 Task: Open Card Beauty Review in Board Public Affairs Campaign Management to Workspace Change Management Consulting and add a team member Softage.1@softage.net, a label Orange, a checklist Mindfulness, an attachment from your computer, a color Orange and finally, add a card description 'Conduct team training session on new product' and a comment 'We should approach this task with a sense of ownership, taking pride in our work and its impact on the project.'. Add a start date 'Jan 05, 1900' with a due date 'Jan 12, 1900'
Action: Mouse moved to (85, 263)
Screenshot: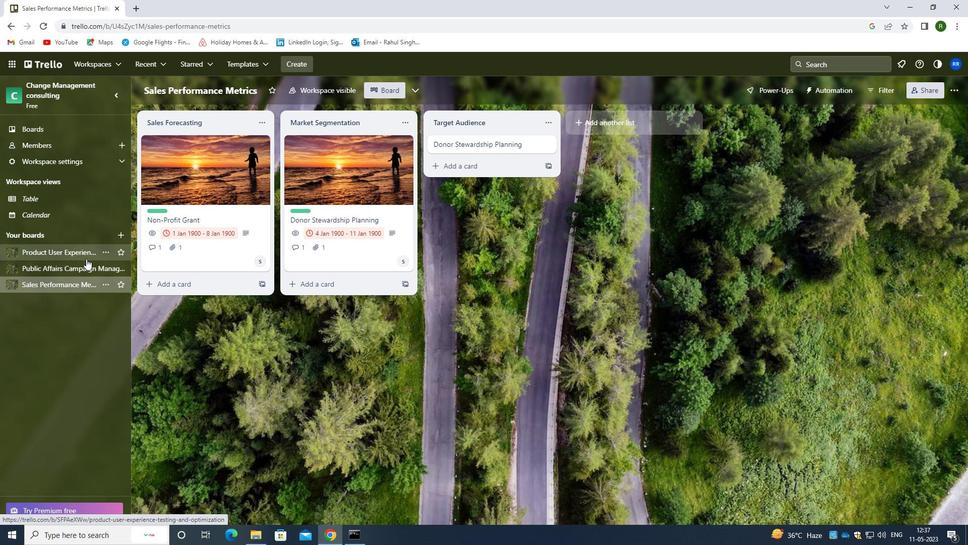 
Action: Mouse pressed left at (85, 263)
Screenshot: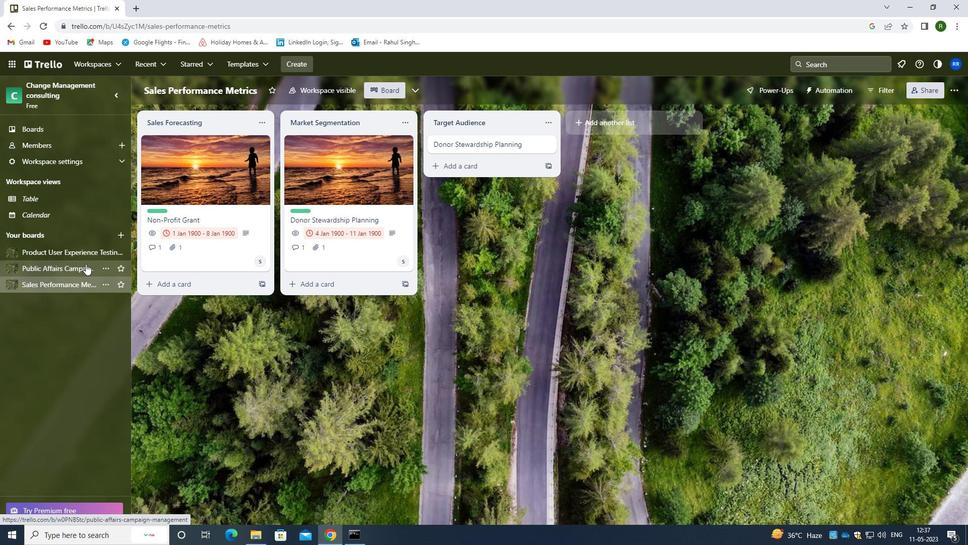 
Action: Mouse moved to (407, 144)
Screenshot: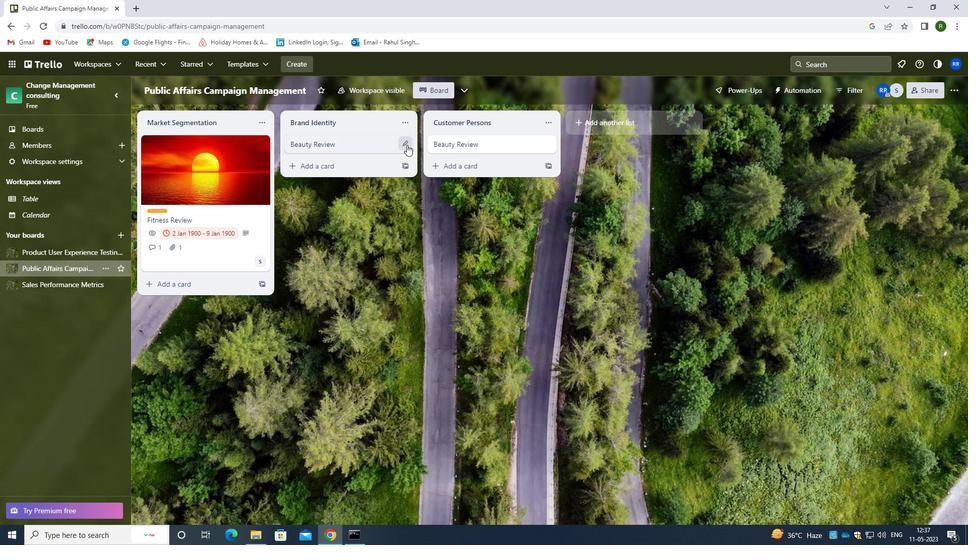 
Action: Mouse pressed left at (407, 144)
Screenshot: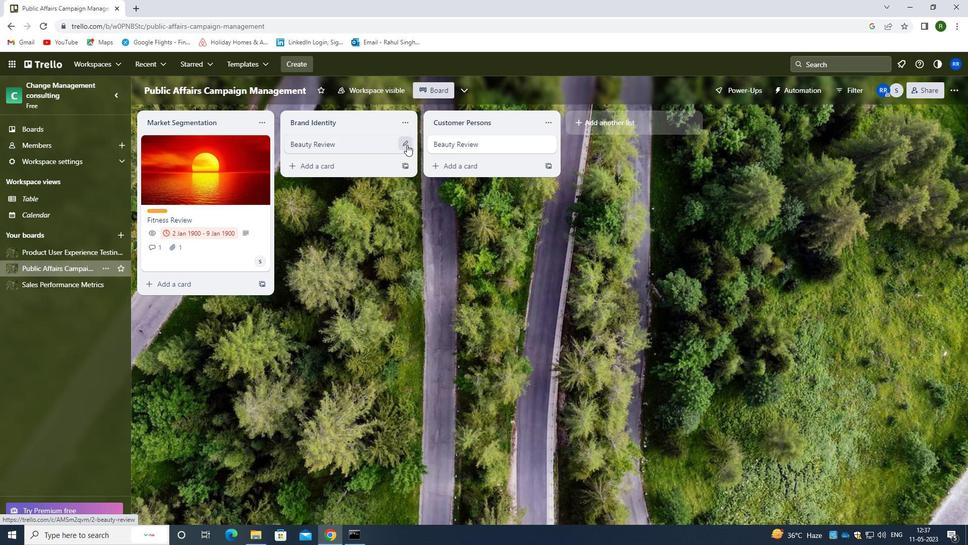 
Action: Mouse moved to (454, 142)
Screenshot: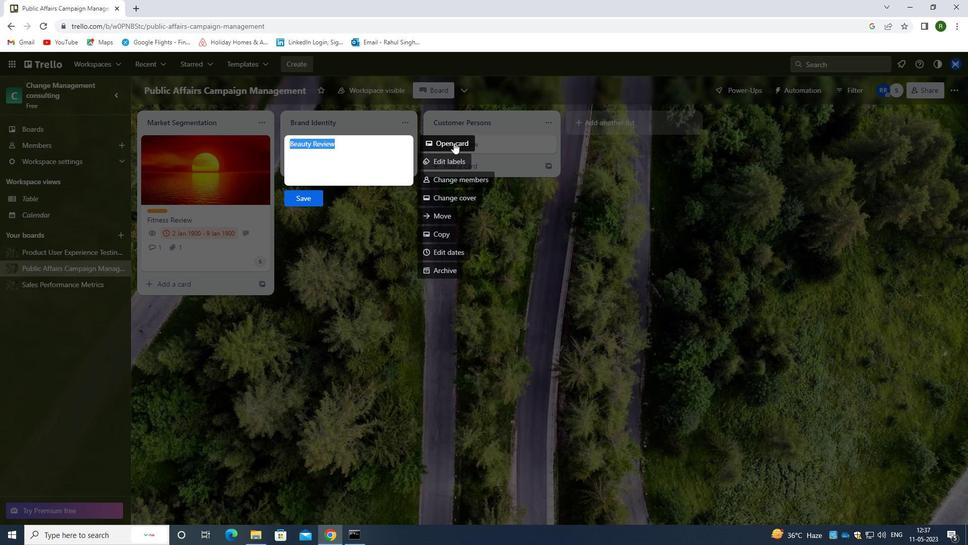 
Action: Mouse pressed left at (454, 142)
Screenshot: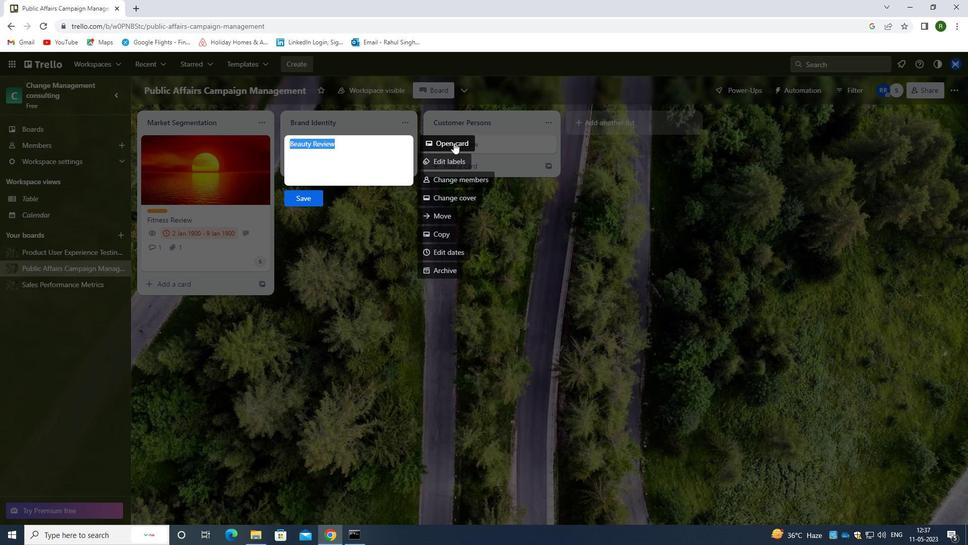 
Action: Mouse moved to (613, 179)
Screenshot: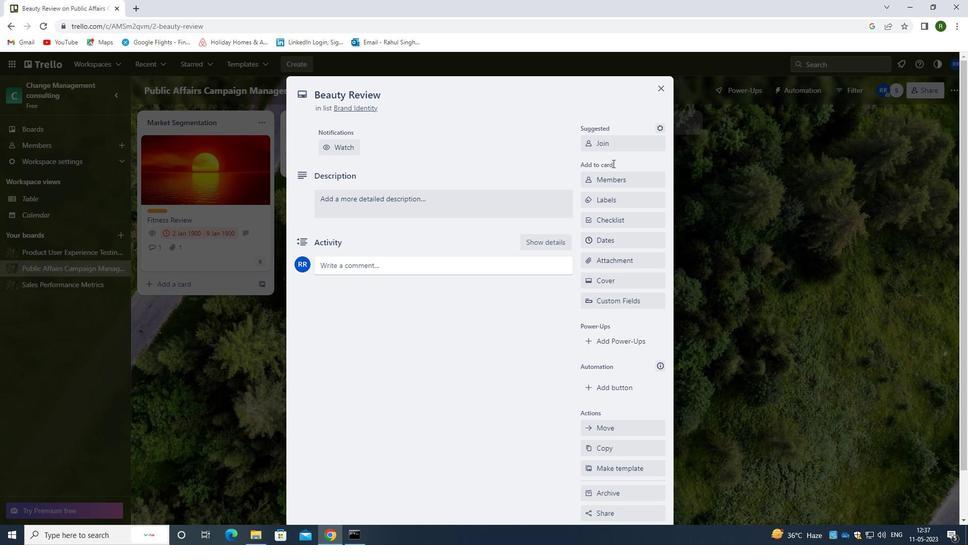 
Action: Mouse pressed left at (613, 179)
Screenshot: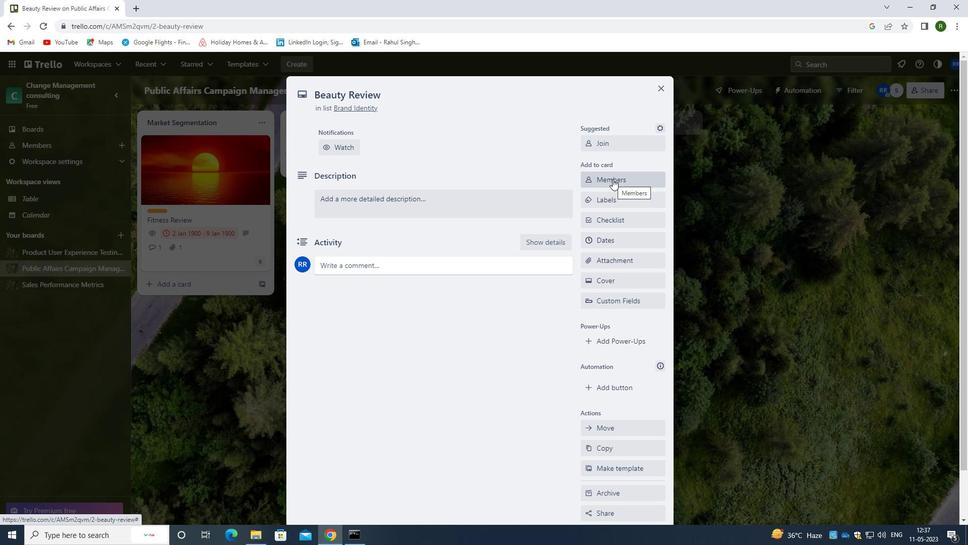 
Action: Mouse moved to (577, 207)
Screenshot: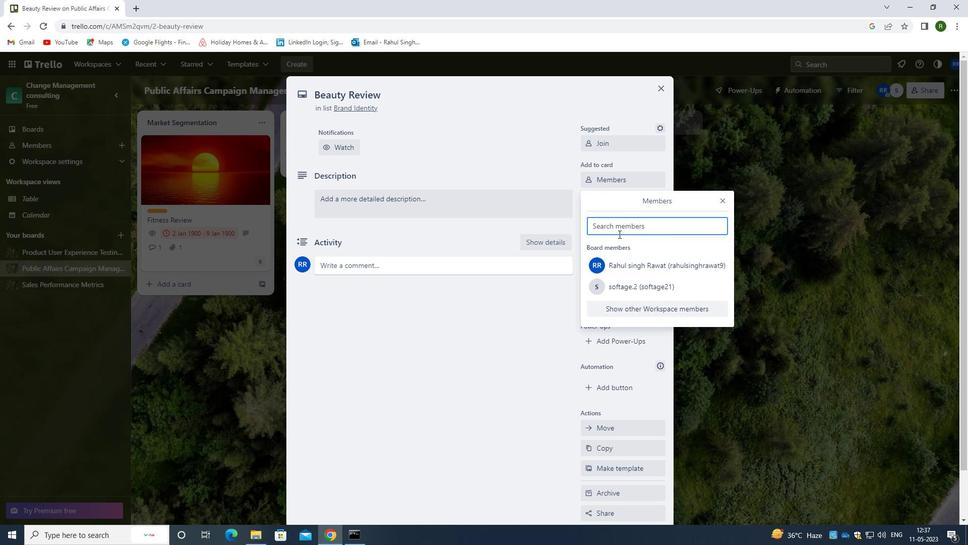 
Action: Key pressed <Key.caps_lock>s<Key.caps_lock>oftage.1<Key.shift>@SOFTAGE.NET
Screenshot: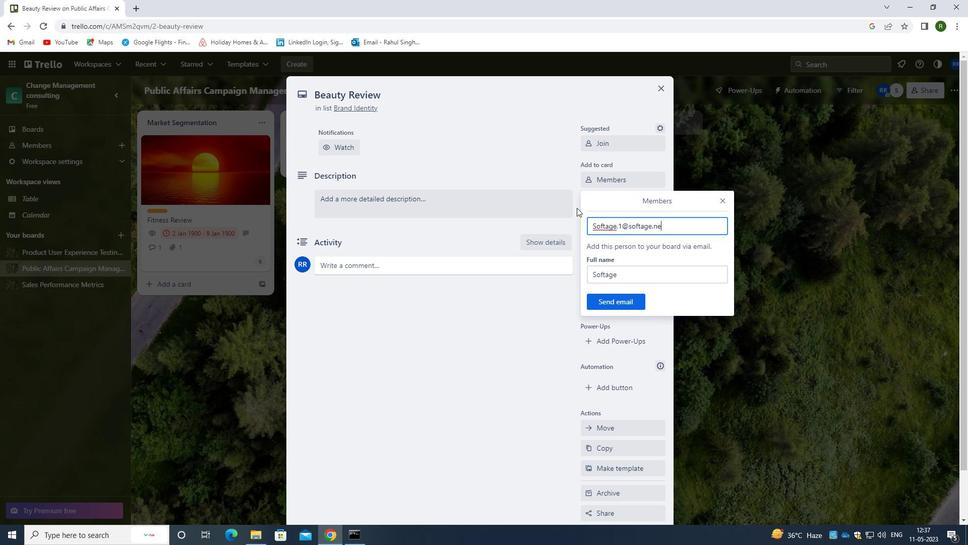 
Action: Mouse moved to (612, 303)
Screenshot: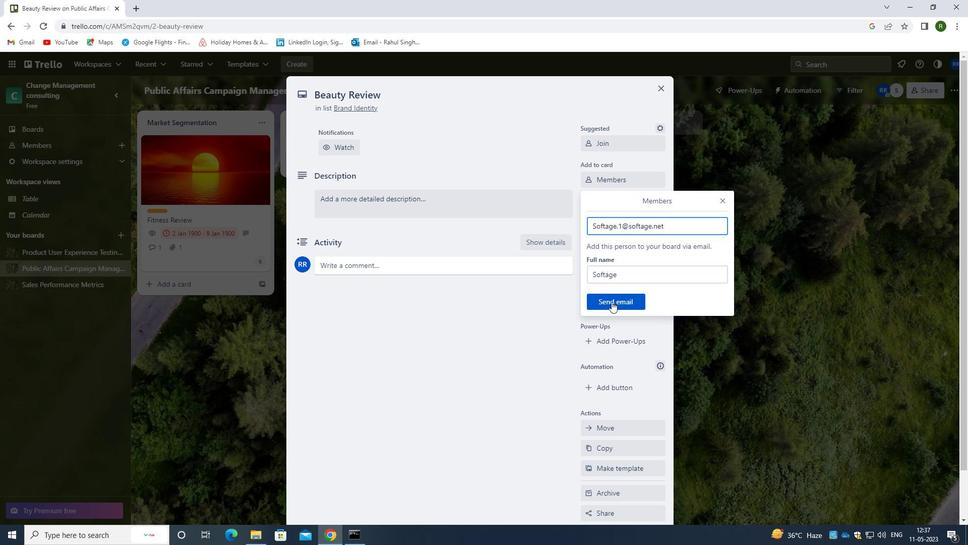 
Action: Mouse pressed left at (612, 303)
Screenshot: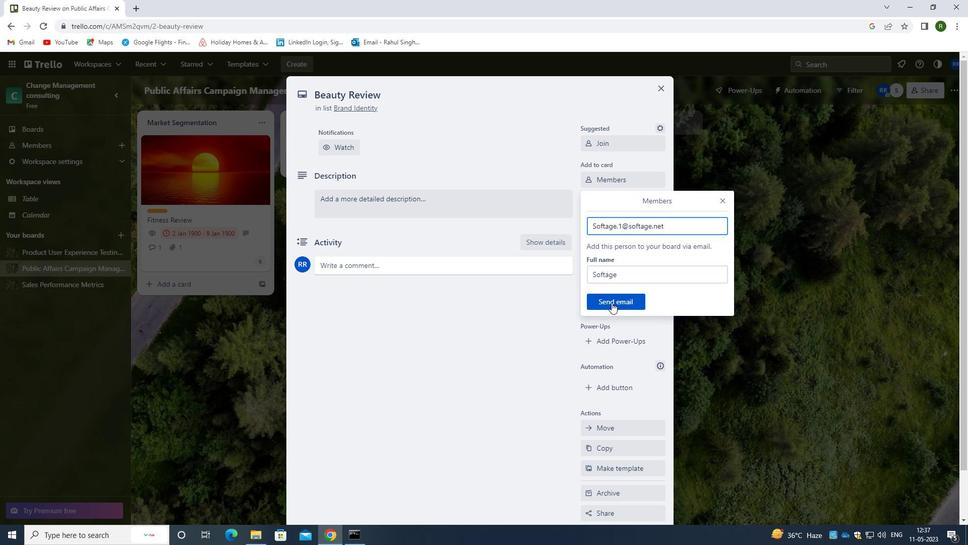 
Action: Mouse moved to (625, 199)
Screenshot: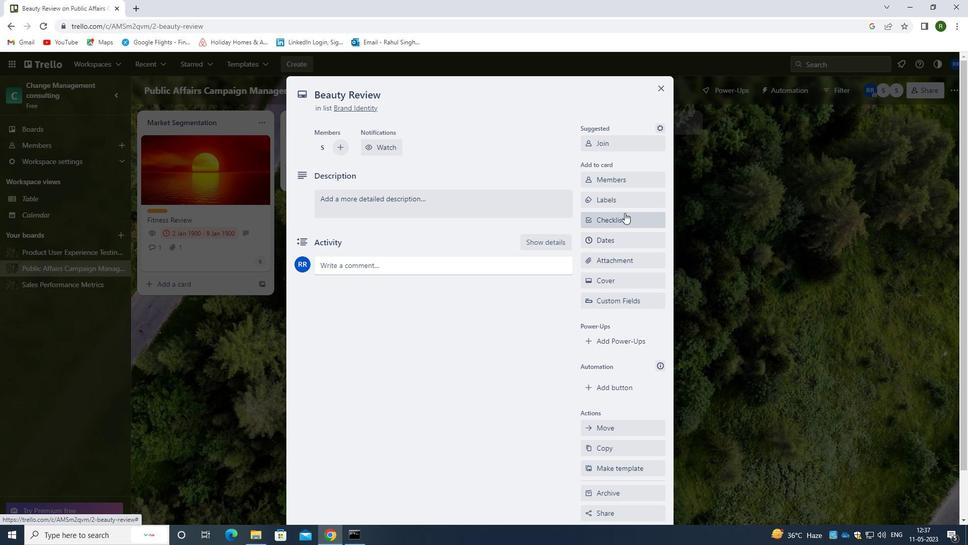 
Action: Mouse pressed left at (625, 199)
Screenshot: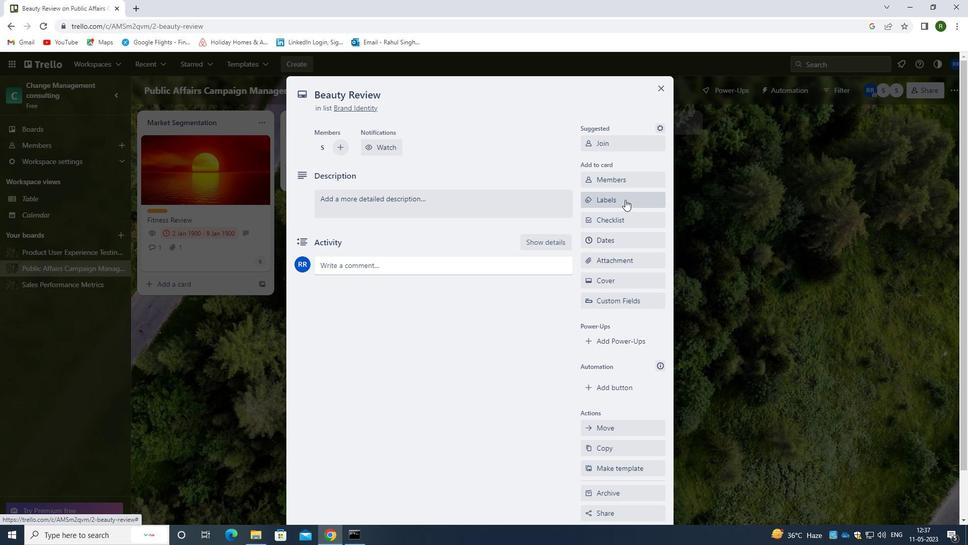 
Action: Mouse moved to (631, 258)
Screenshot: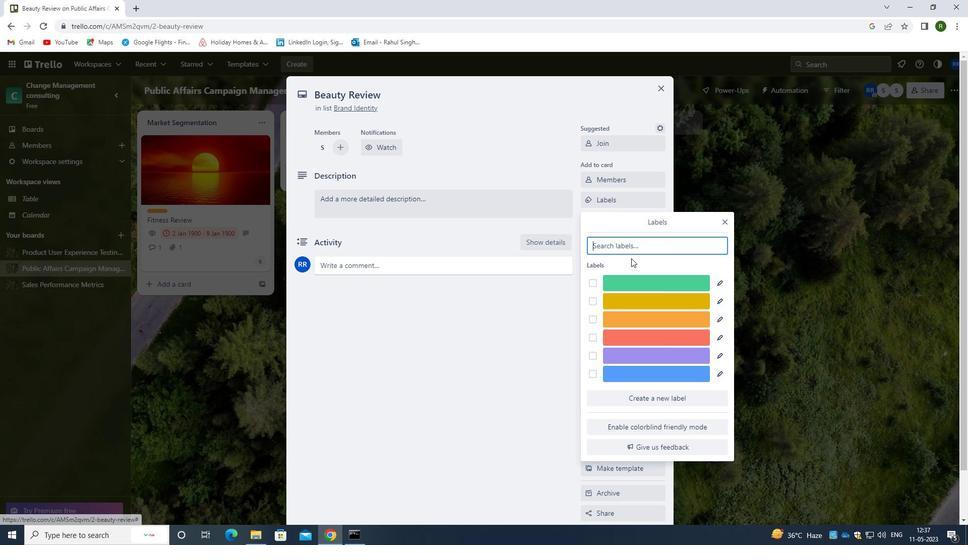 
Action: Key pressed <Key.caps_lock>O<Key.caps_lock>RANGE
Screenshot: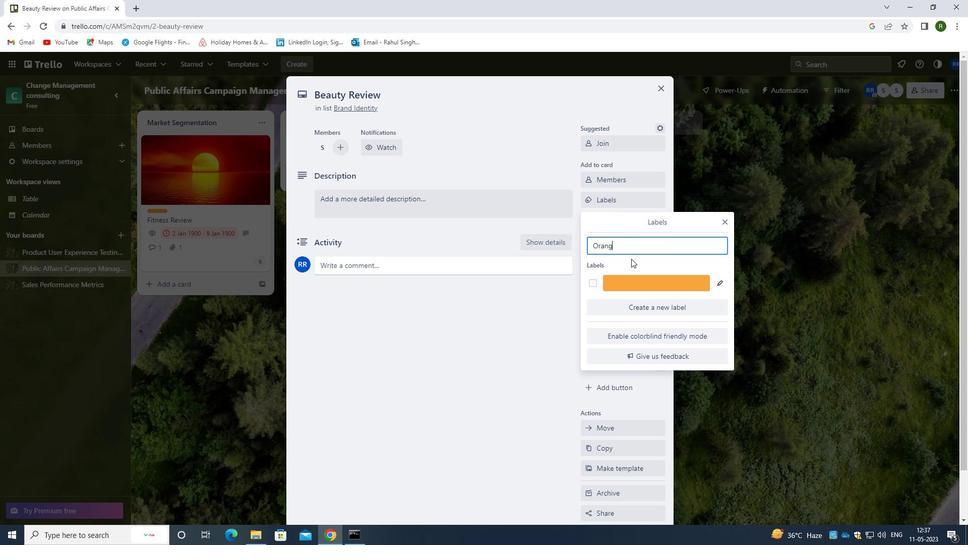 
Action: Mouse moved to (595, 280)
Screenshot: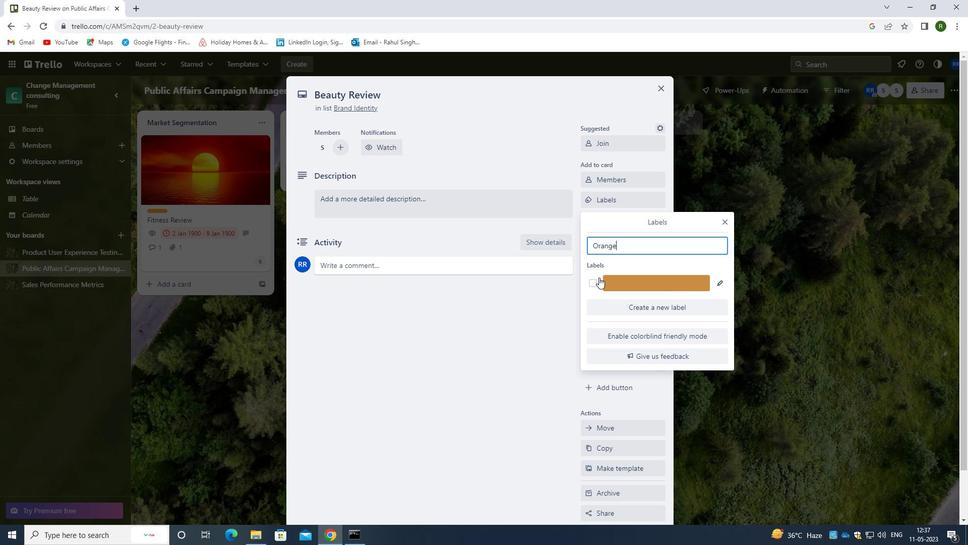 
Action: Mouse pressed left at (595, 280)
Screenshot: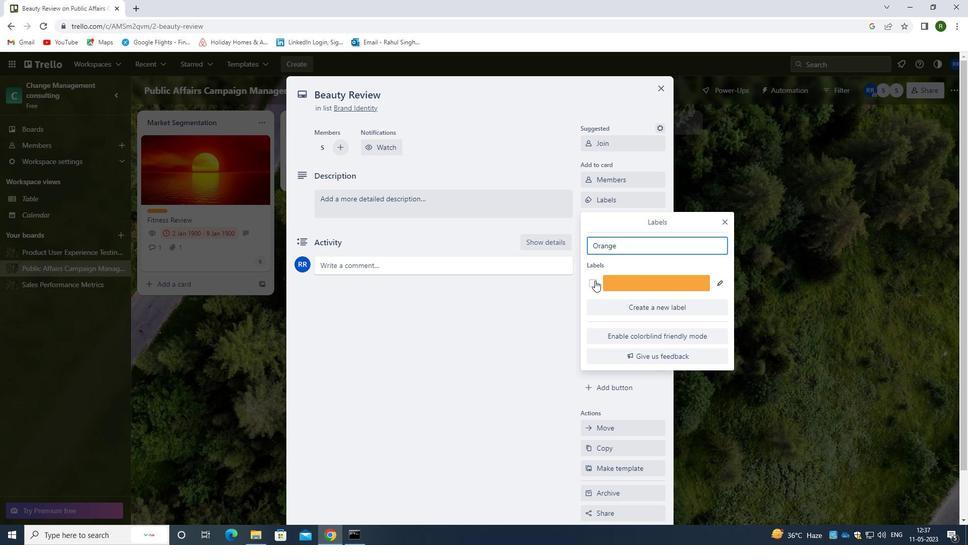 
Action: Mouse moved to (557, 308)
Screenshot: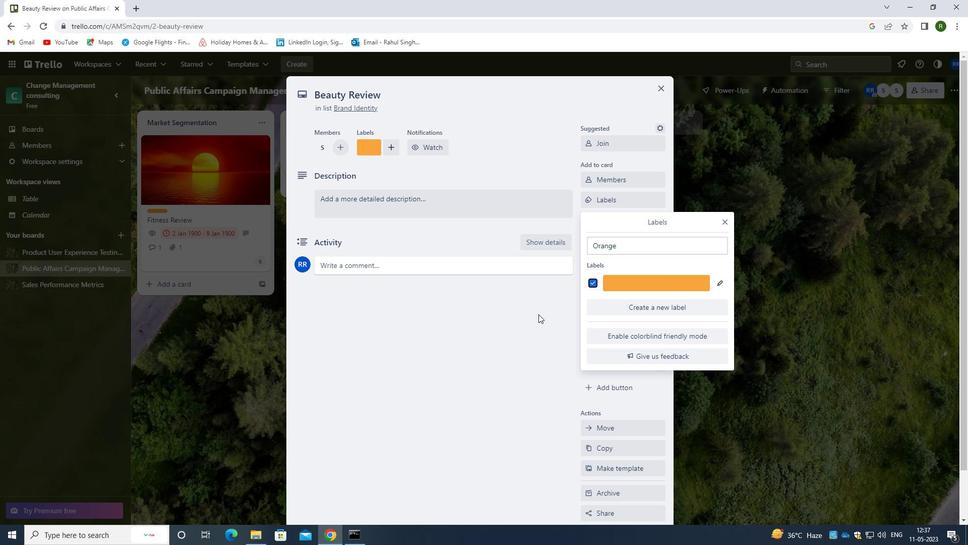 
Action: Mouse pressed left at (557, 308)
Screenshot: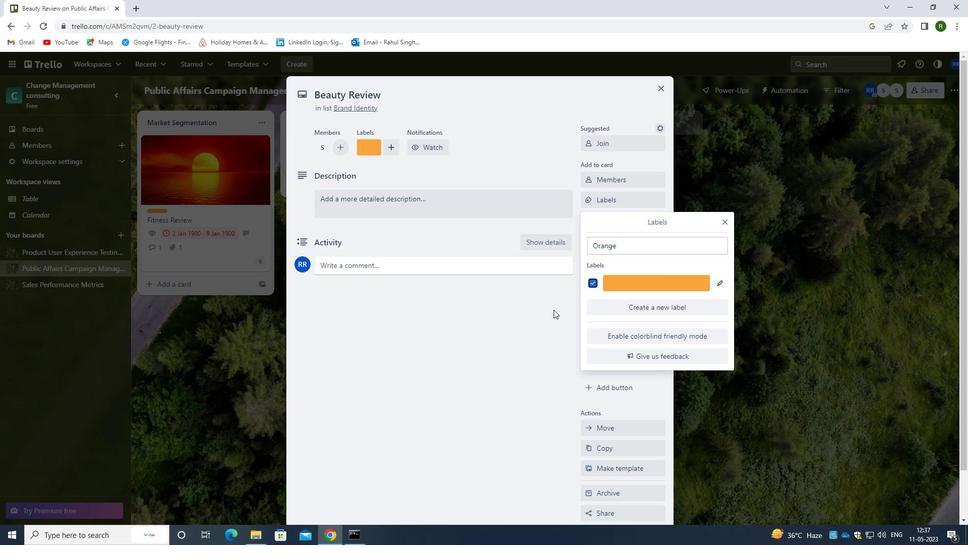 
Action: Mouse moved to (621, 222)
Screenshot: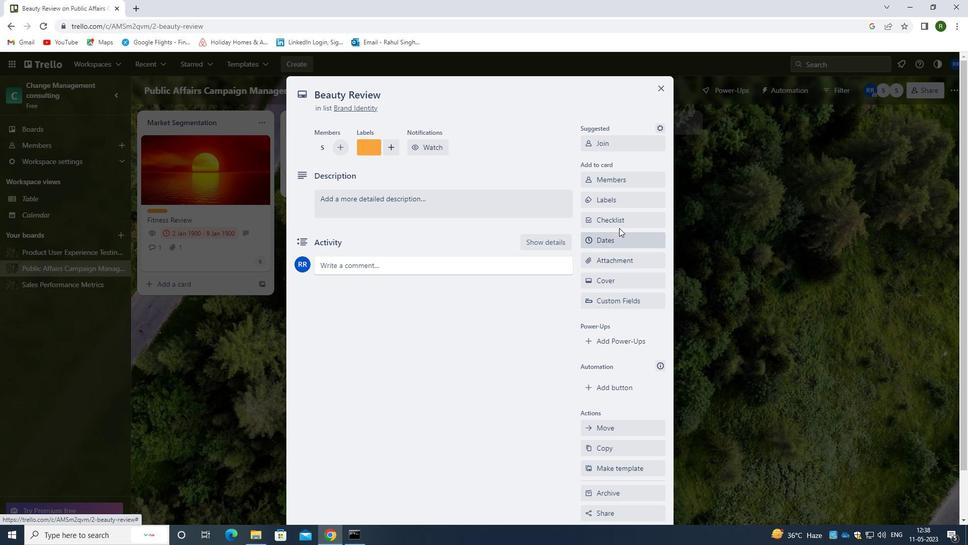 
Action: Mouse pressed left at (621, 222)
Screenshot: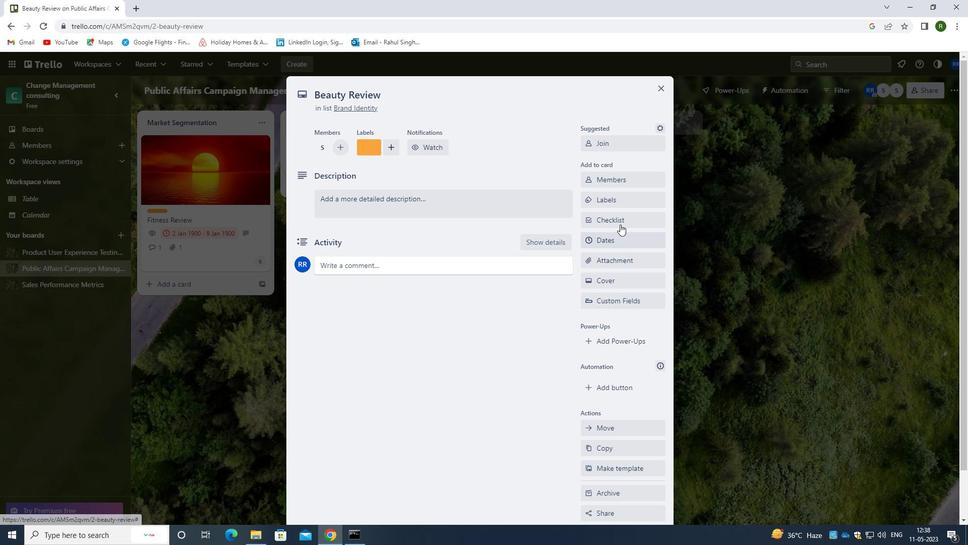 
Action: Mouse moved to (611, 231)
Screenshot: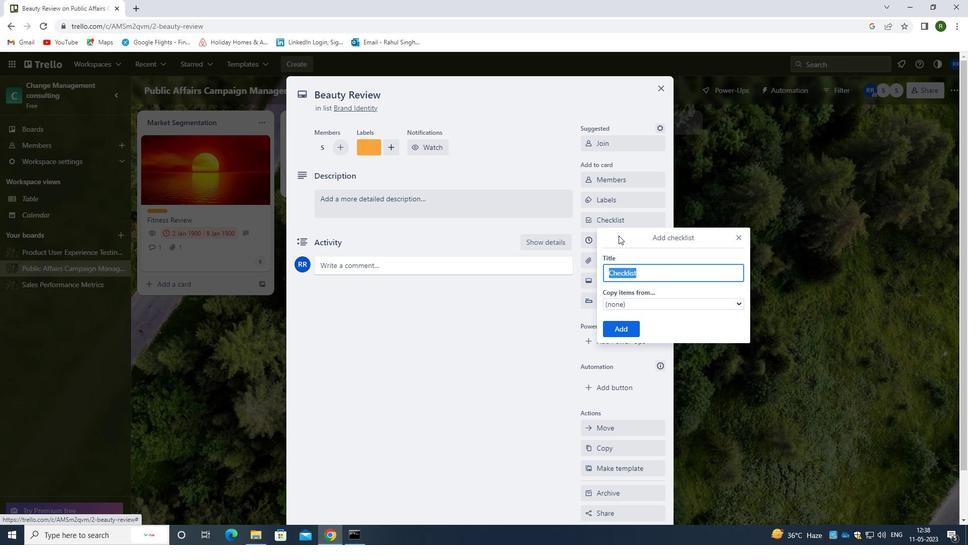 
Action: Key pressed <Key.backspace><Key.caps_lock>M<Key.caps_lock>INDFULNEE<Key.backspace>SS
Screenshot: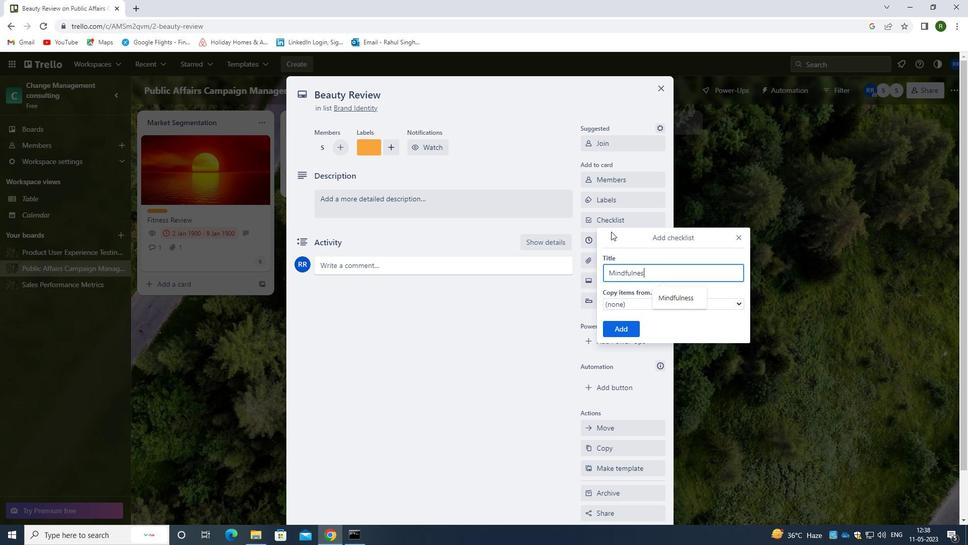 
Action: Mouse moved to (631, 333)
Screenshot: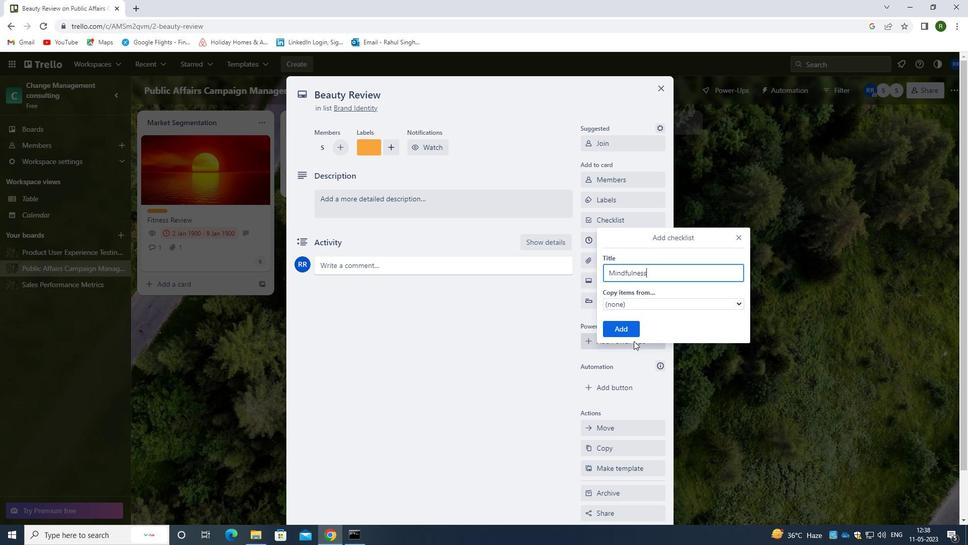 
Action: Mouse pressed left at (631, 333)
Screenshot: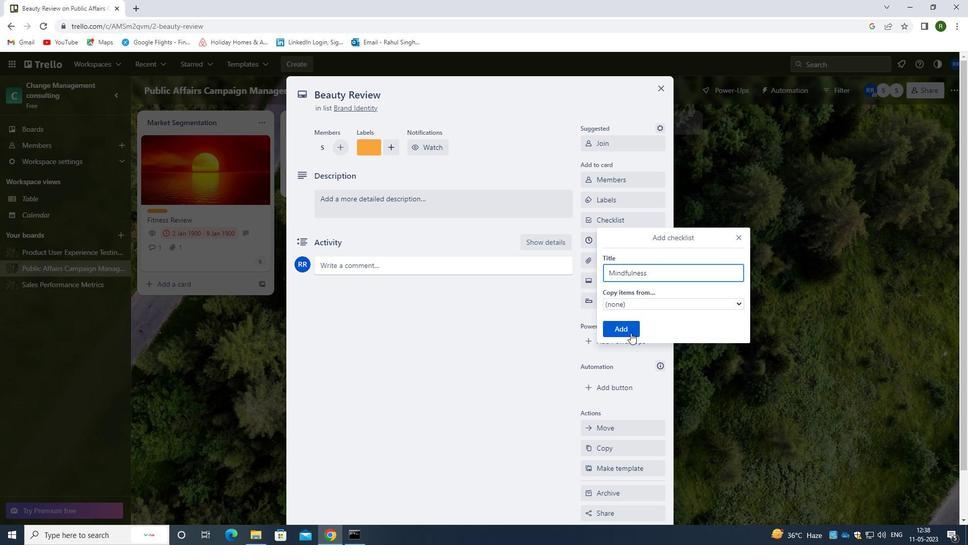 
Action: Mouse moved to (611, 255)
Screenshot: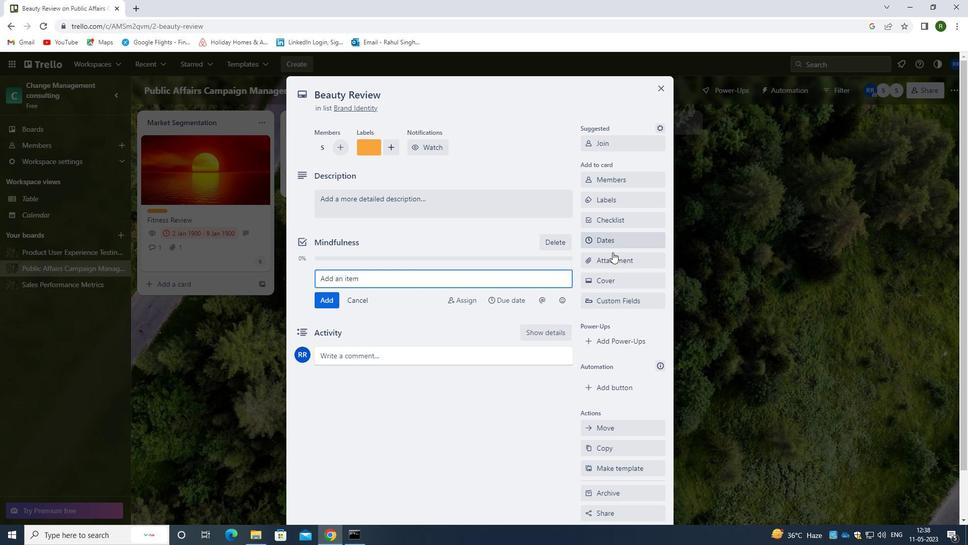 
Action: Mouse pressed left at (611, 255)
Screenshot: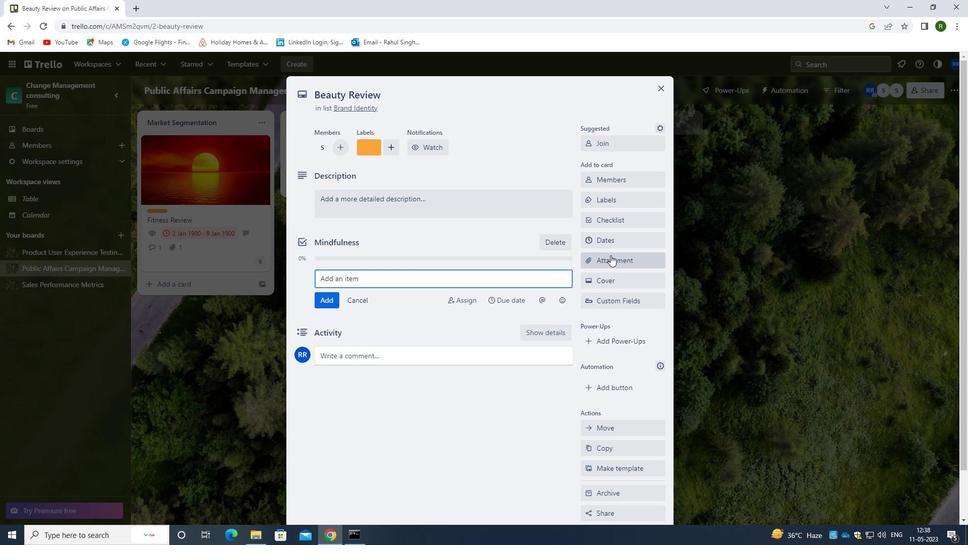 
Action: Mouse moved to (618, 305)
Screenshot: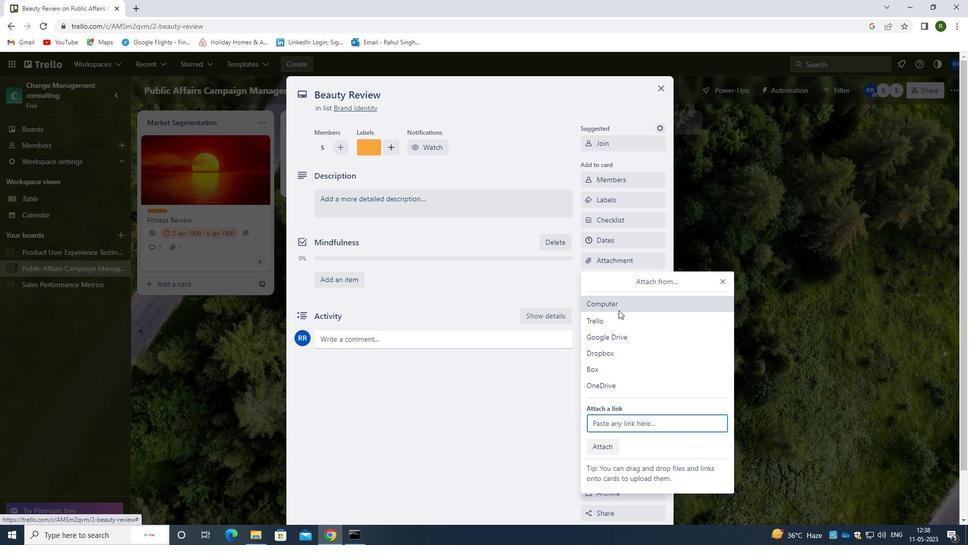 
Action: Mouse pressed left at (618, 305)
Screenshot: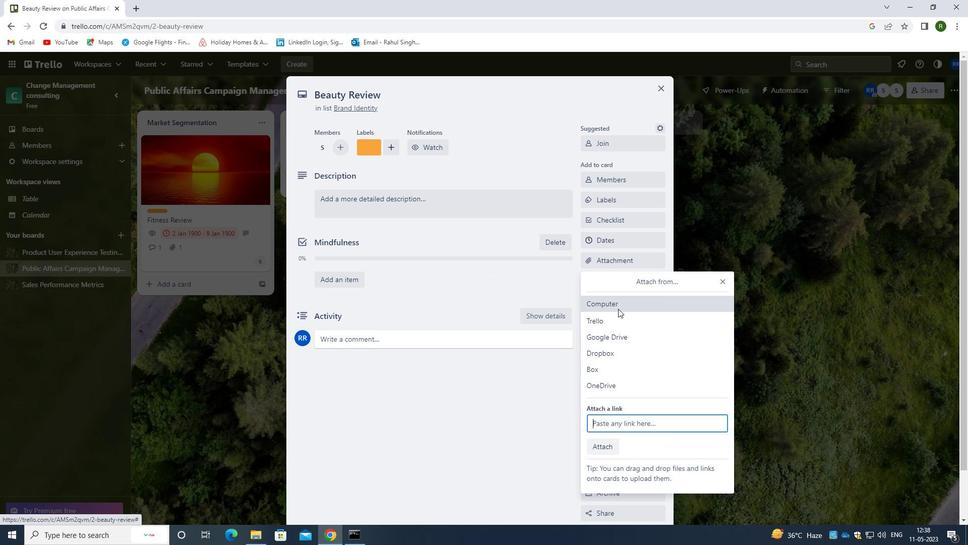 
Action: Mouse moved to (288, 99)
Screenshot: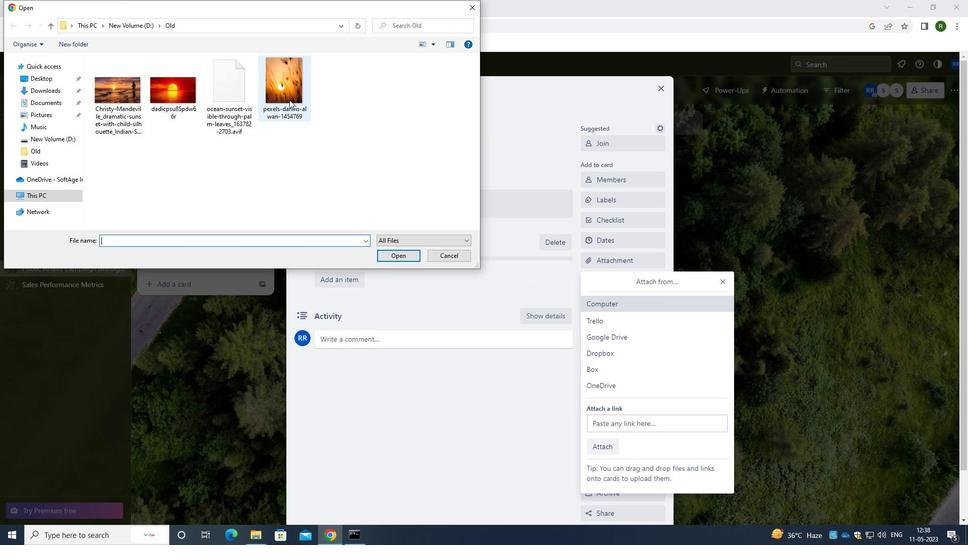 
Action: Mouse pressed left at (288, 99)
Screenshot: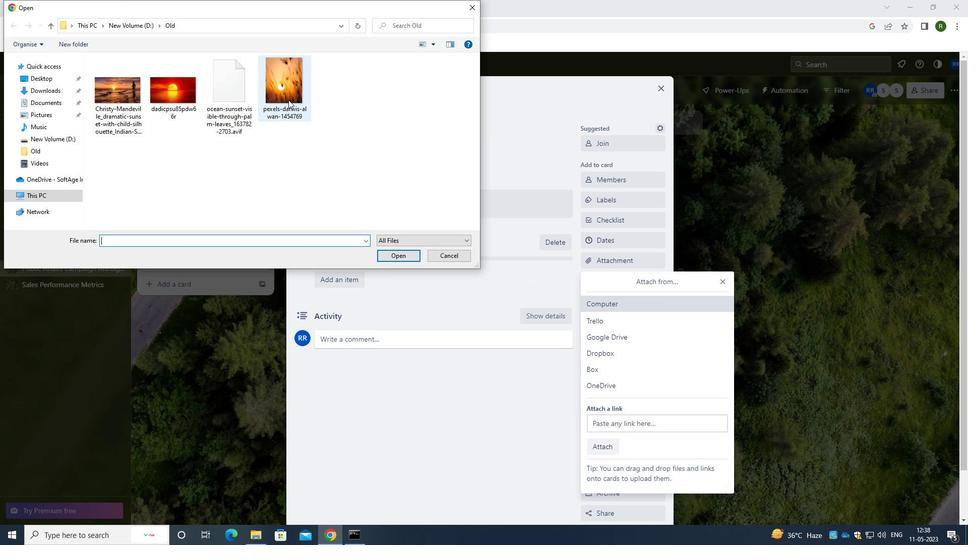 
Action: Mouse moved to (392, 253)
Screenshot: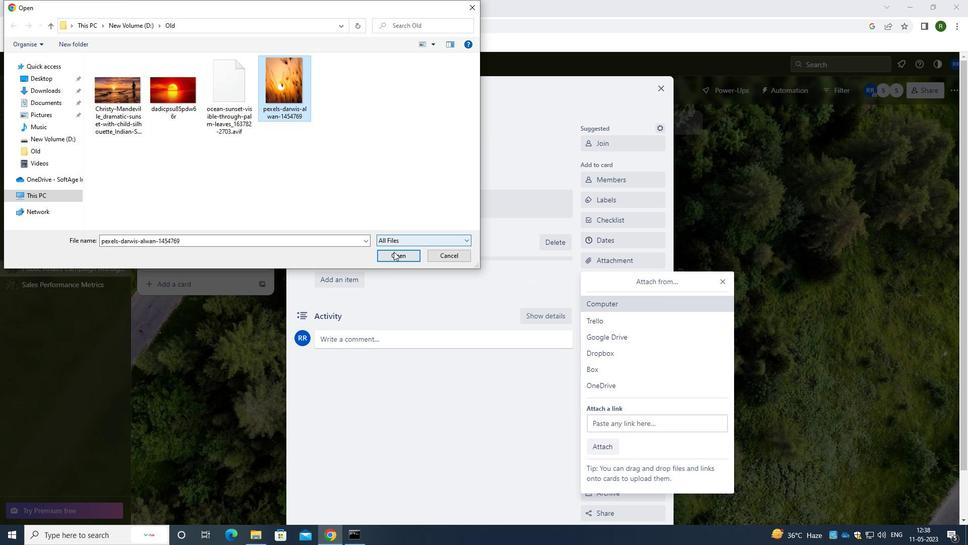 
Action: Mouse pressed left at (392, 253)
Screenshot: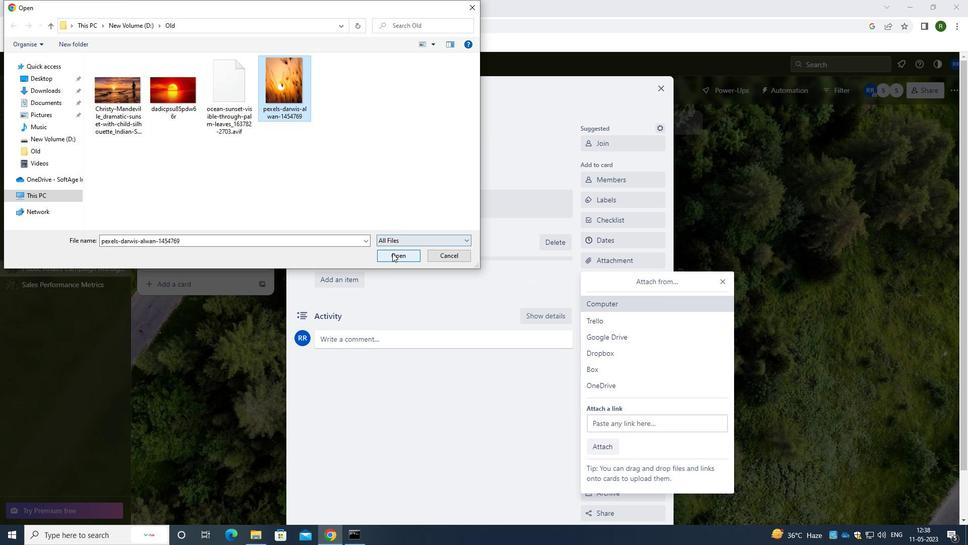 
Action: Mouse moved to (389, 282)
Screenshot: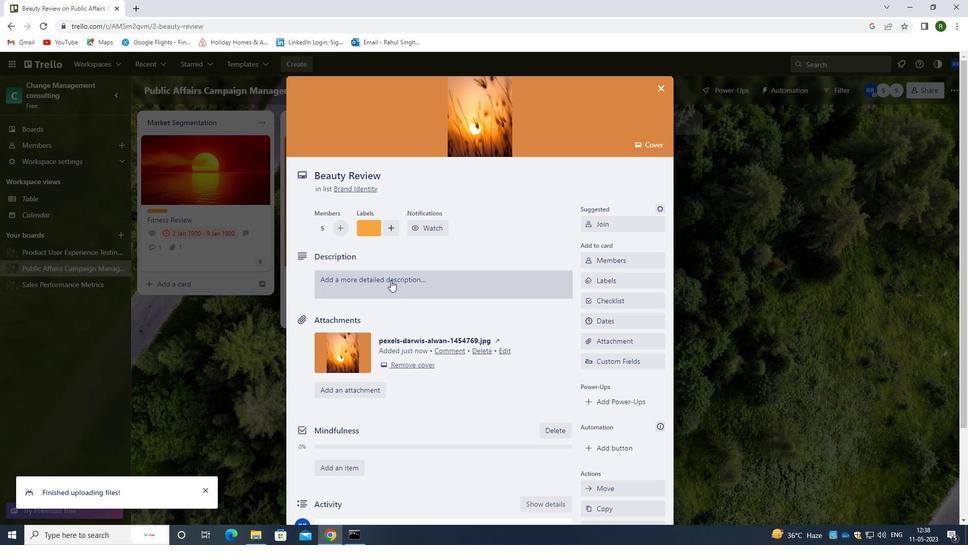 
Action: Mouse pressed left at (389, 282)
Screenshot: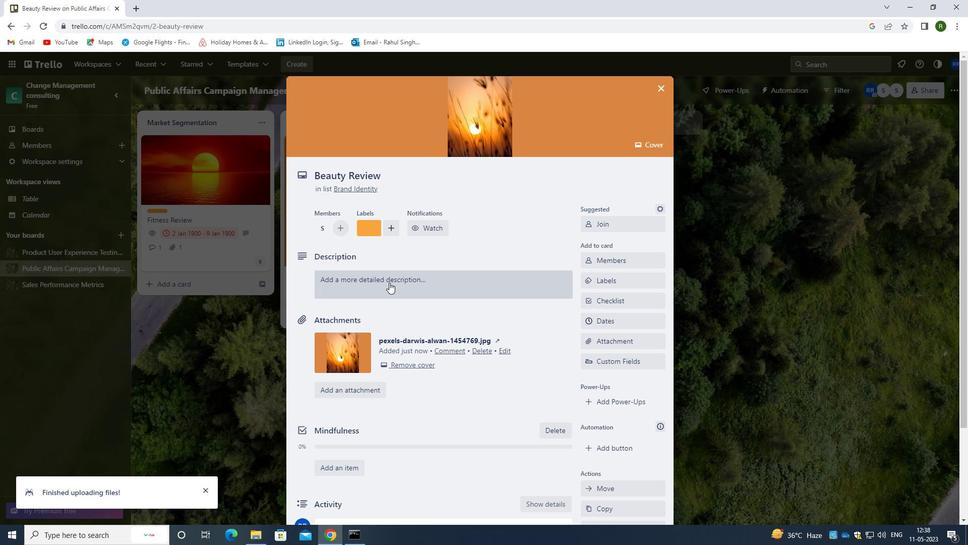 
Action: Mouse moved to (398, 282)
Screenshot: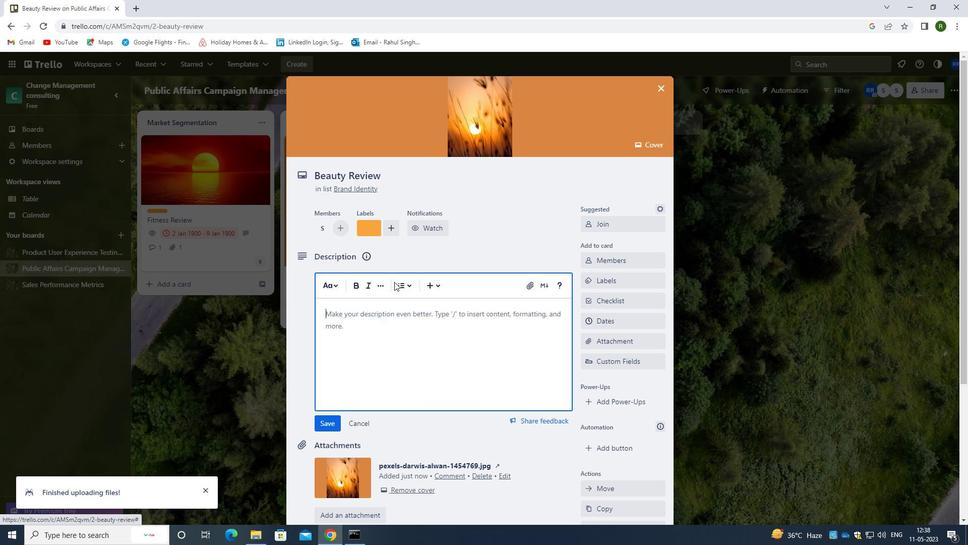 
Action: Key pressed <Key.caps_lock>C<Key.caps_lock>ONDUCT<Key.space>TEAM<Key.space>TRAINING<Key.space>SESSION<Key.space>ON<Key.space>NEW<Key.space>PRODUCT
Screenshot: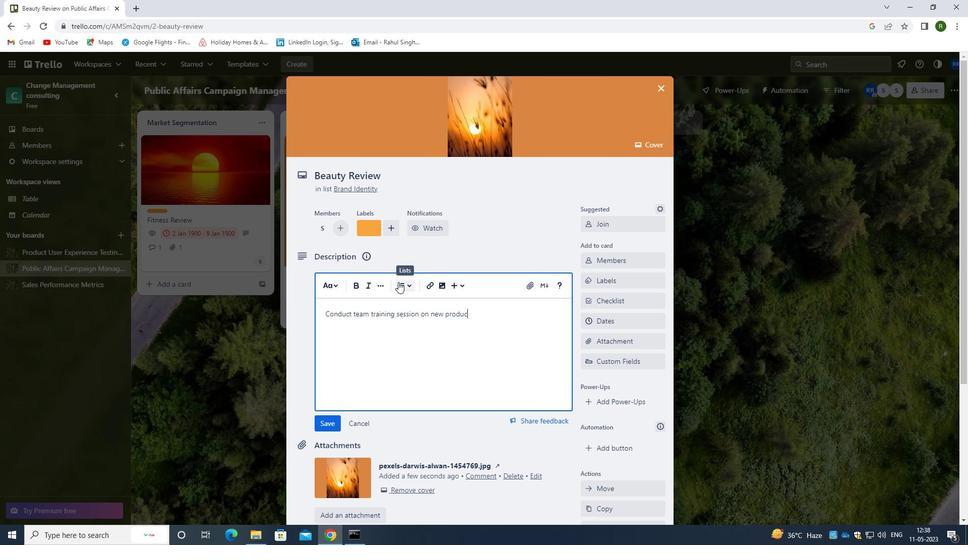 
Action: Mouse moved to (327, 428)
Screenshot: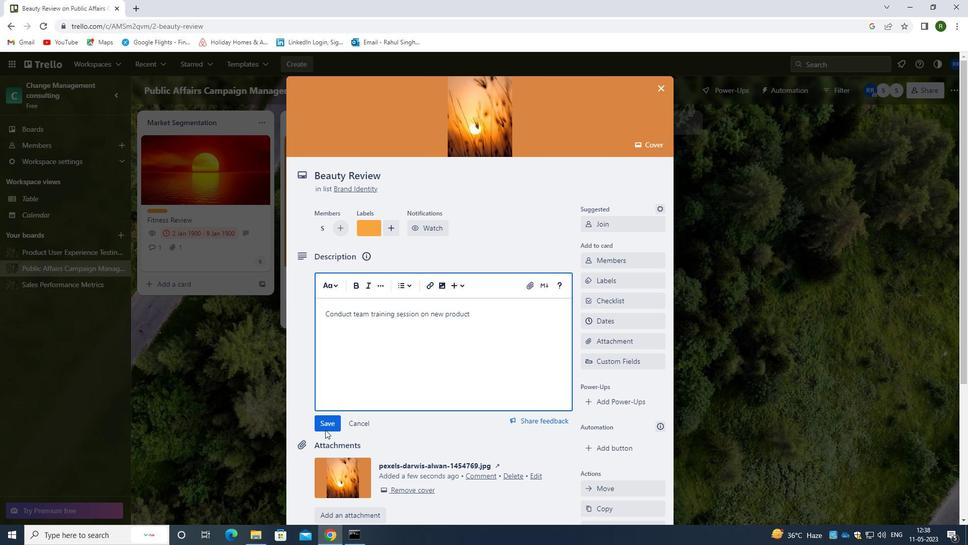 
Action: Mouse pressed left at (327, 428)
Screenshot: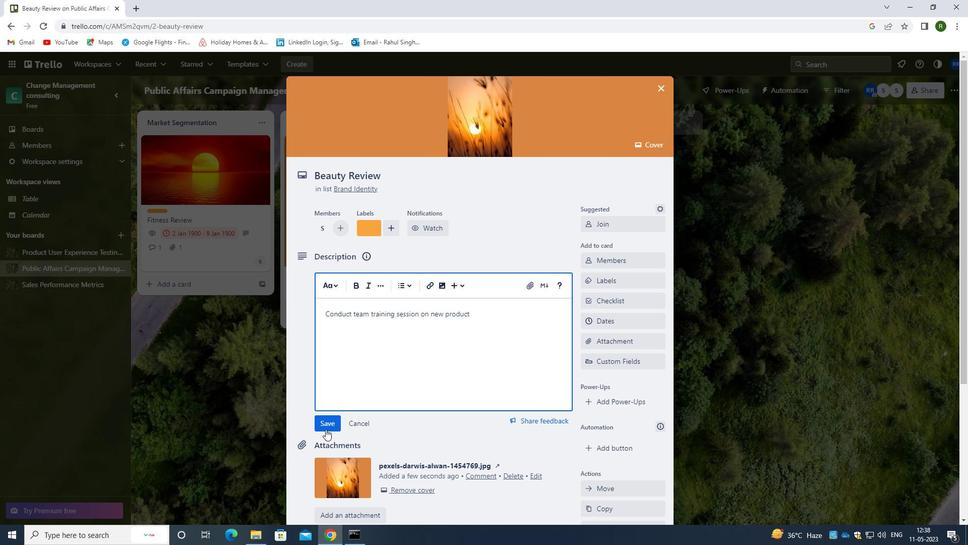 
Action: Mouse moved to (350, 407)
Screenshot: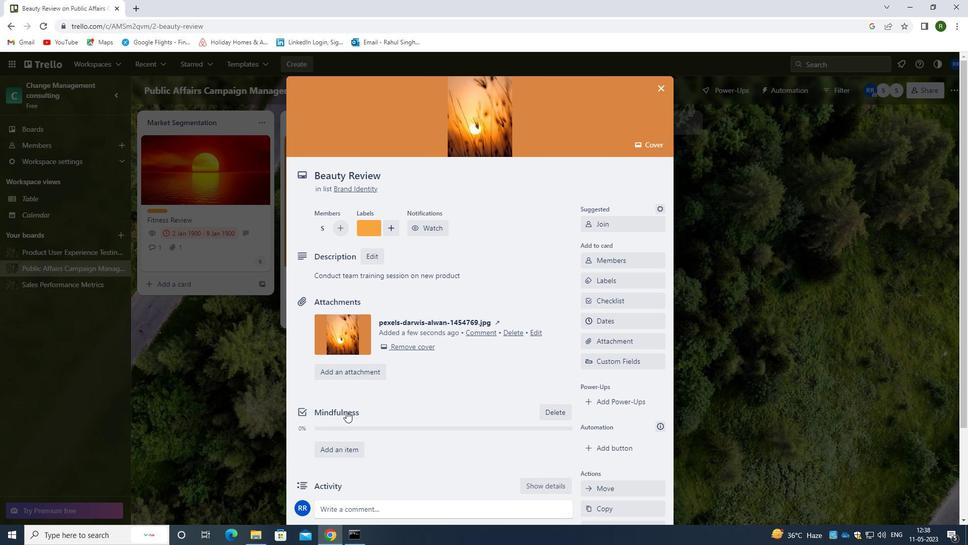 
Action: Mouse scrolled (350, 406) with delta (0, 0)
Screenshot: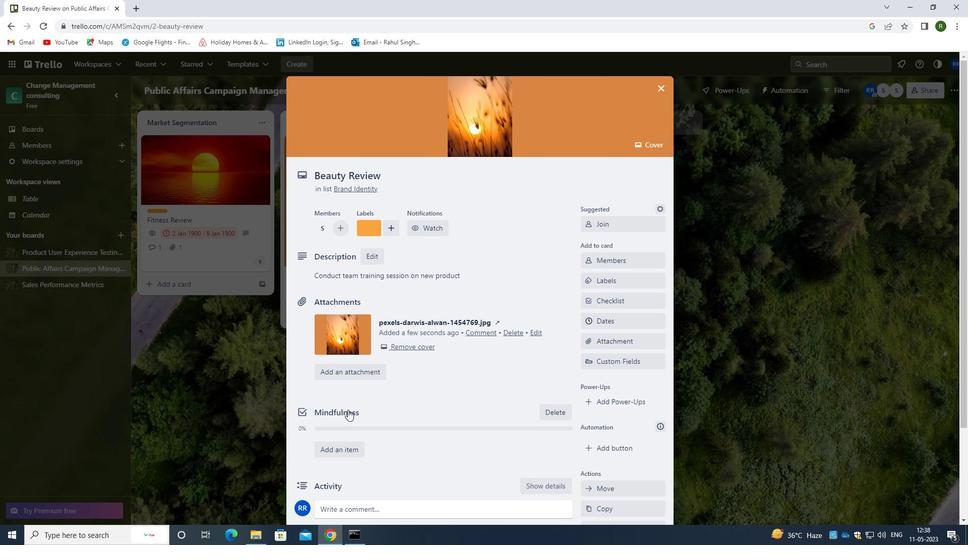 
Action: Mouse scrolled (350, 406) with delta (0, 0)
Screenshot: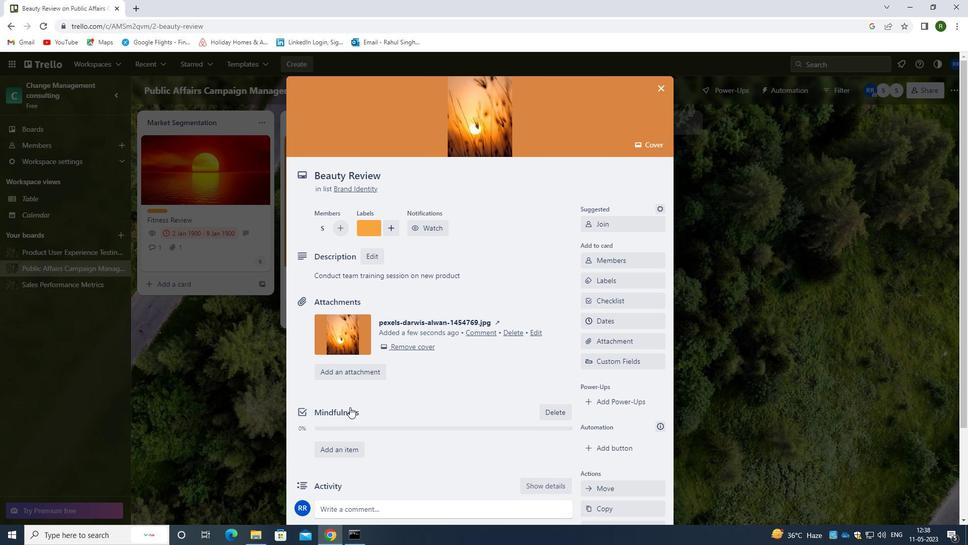 
Action: Mouse moved to (351, 407)
Screenshot: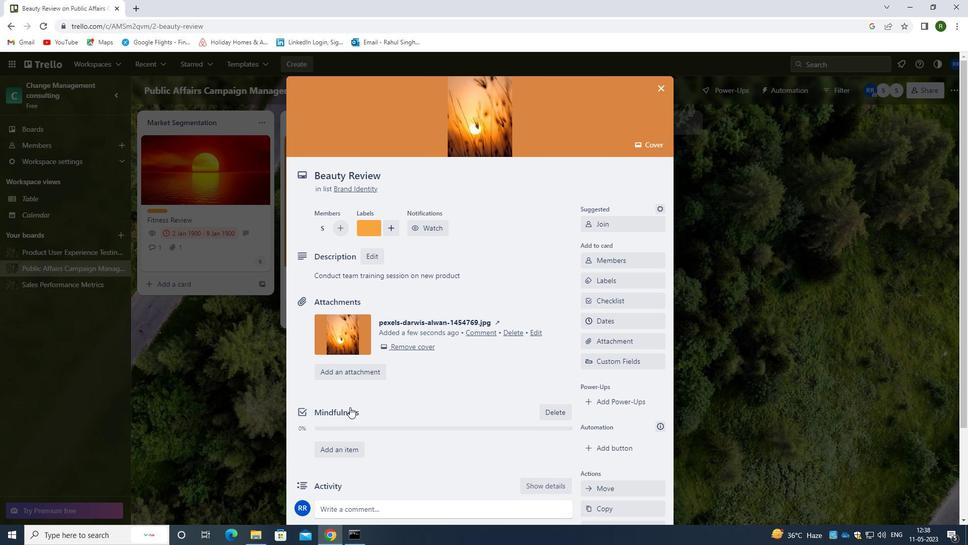 
Action: Mouse scrolled (351, 406) with delta (0, 0)
Screenshot: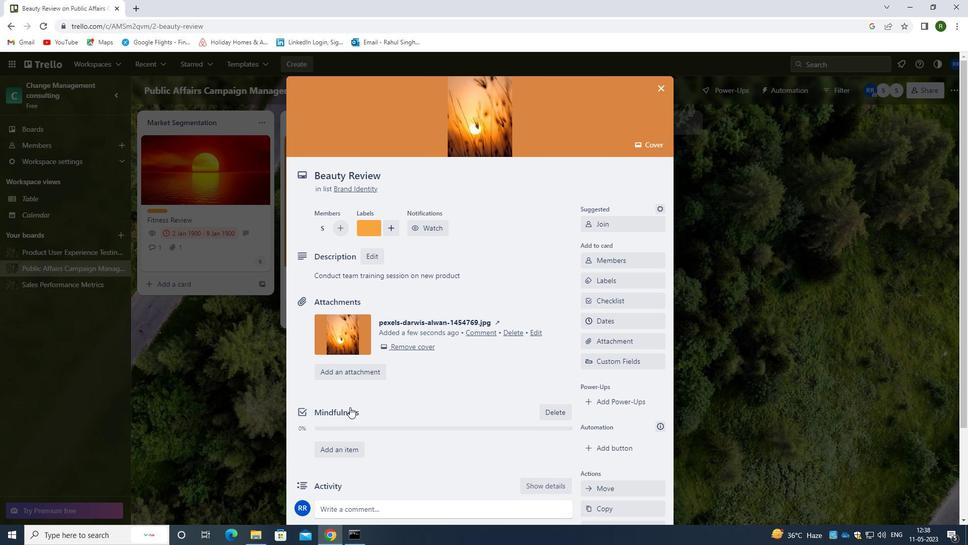 
Action: Mouse moved to (367, 401)
Screenshot: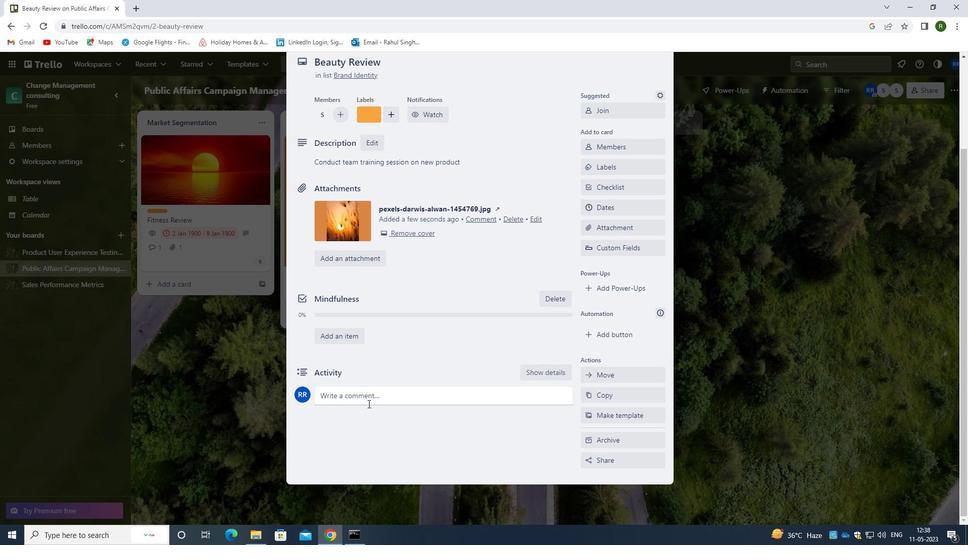 
Action: Mouse pressed left at (367, 401)
Screenshot: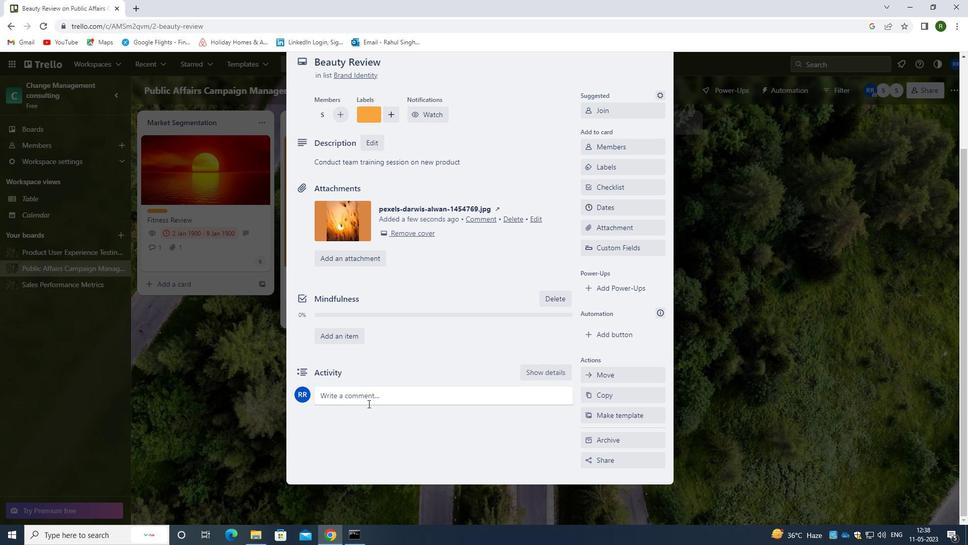 
Action: Mouse moved to (368, 424)
Screenshot: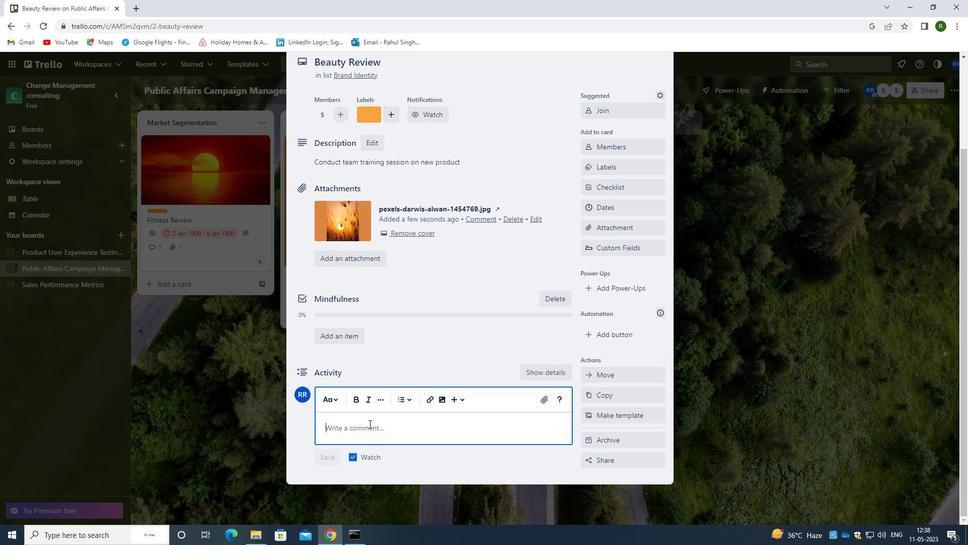 
Action: Key pressed <Key.caps_lock>W<Key.caps_lock>E<Key.space>SHOULD<Key.space>APPROA<Key.backspace>CH<Key.space>THIS<Key.space>TASK<Key.space>WITH<Key.space>A<Key.space>SENC<Key.backspace>SE<Key.space>OF<Key.space>OWNERSHIP,<Key.space>TAKING<Key.space>PRIDE<Key.space>IN<Key.space>OUR<Key.space>WORK<Key.space>AND<Key.space>WORK<Key.space>AND<Key.space>ITS<Key.space>IMPACT<Key.space>ON<Key.space>THE<Key.space>PROJECT.
Screenshot: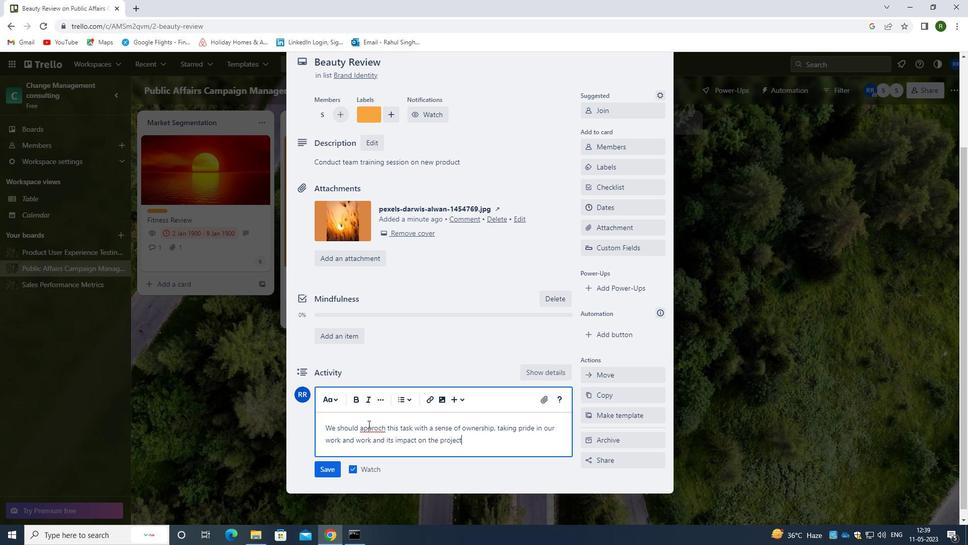 
Action: Mouse moved to (329, 472)
Screenshot: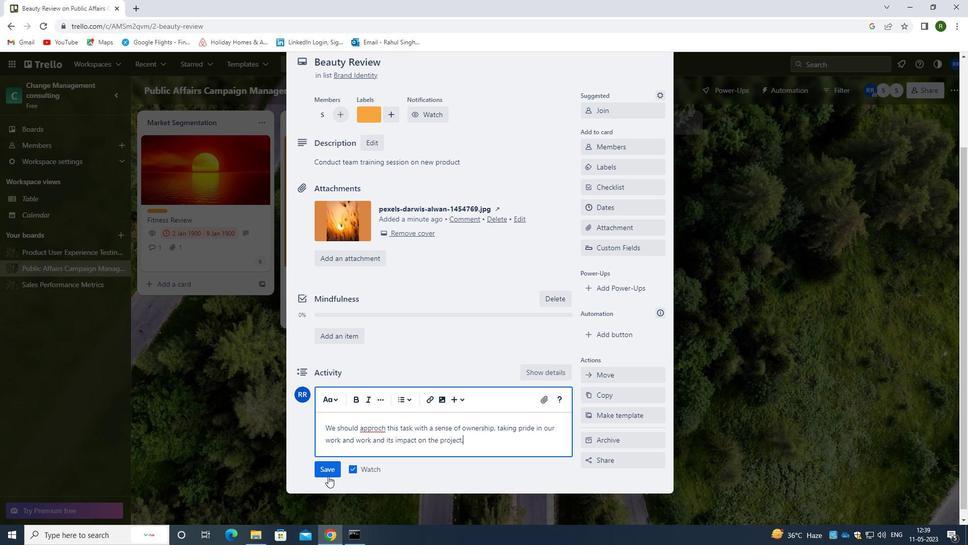 
Action: Mouse pressed left at (329, 472)
Screenshot: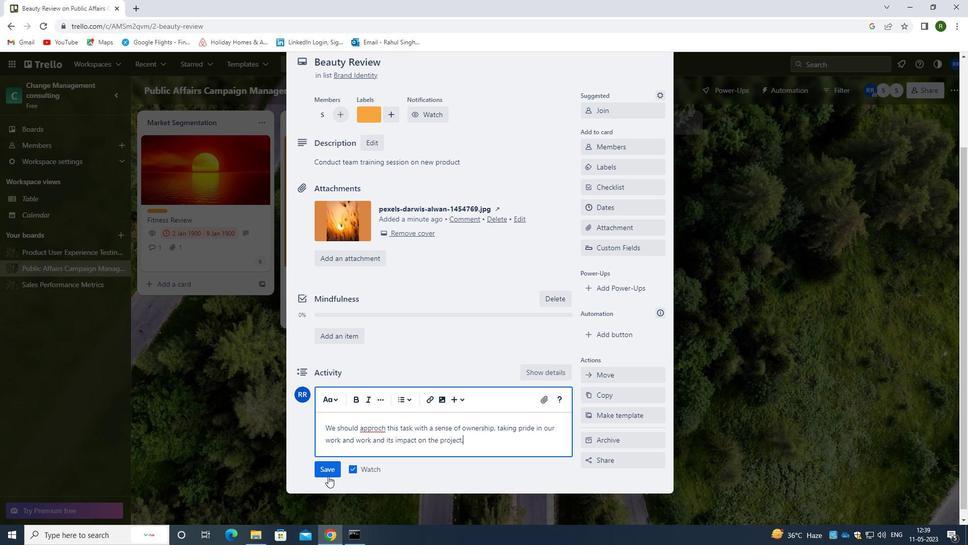 
Action: Mouse moved to (616, 209)
Screenshot: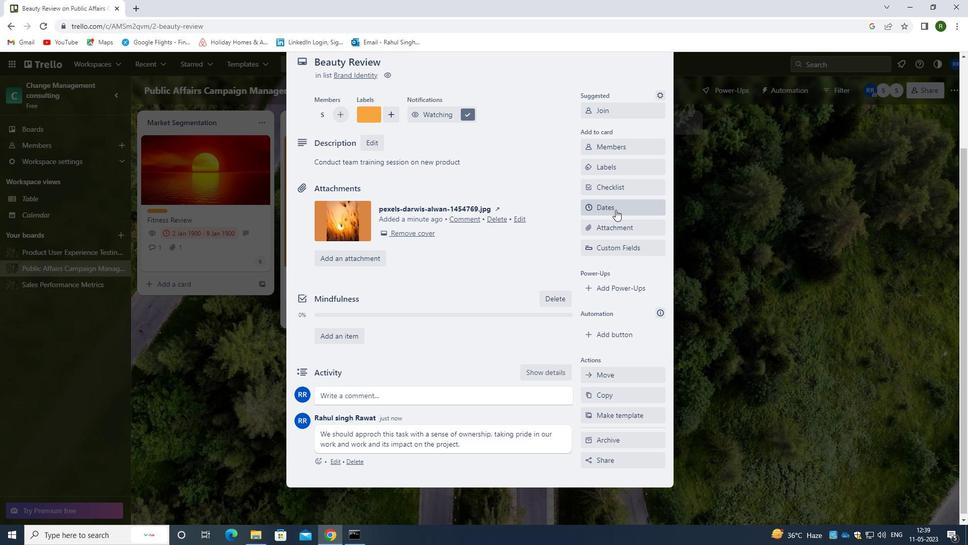 
Action: Mouse pressed left at (616, 209)
Screenshot: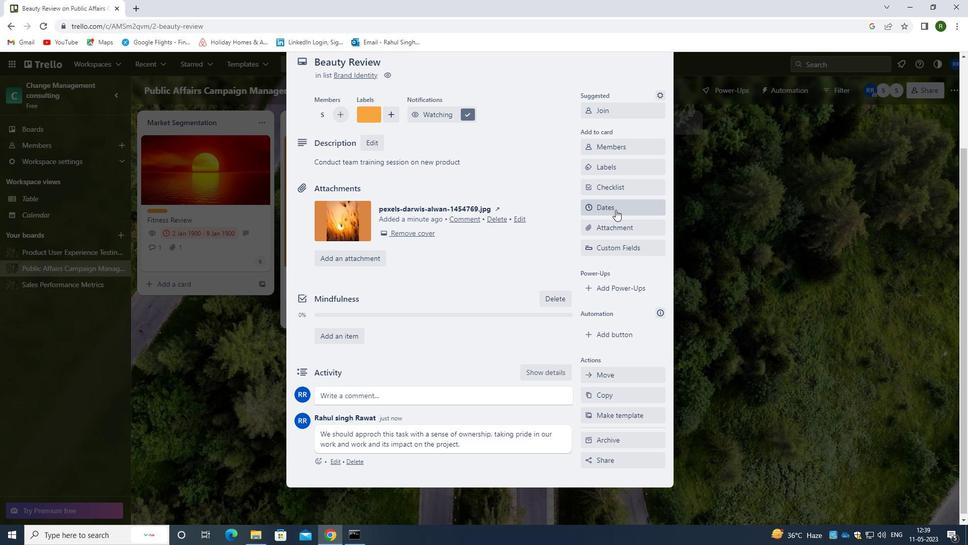 
Action: Mouse moved to (592, 274)
Screenshot: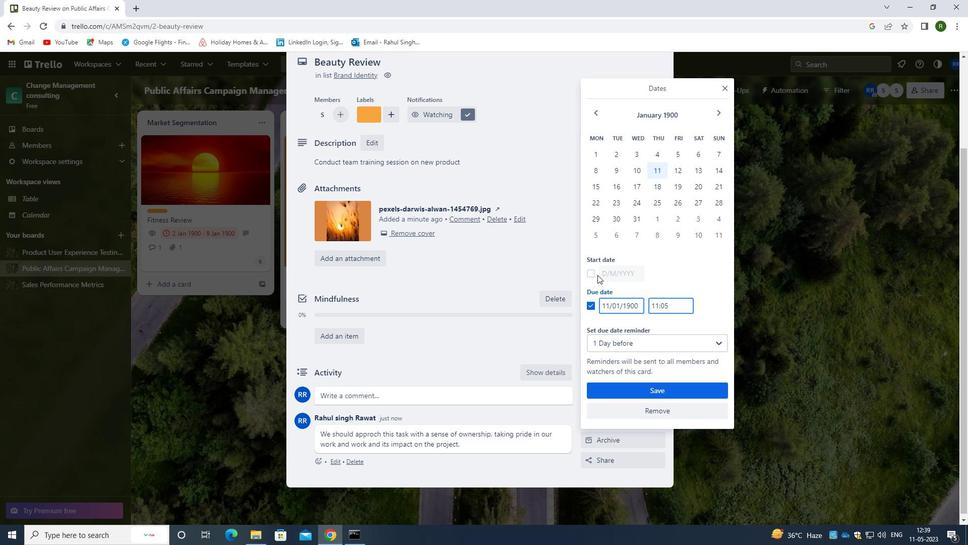 
Action: Mouse pressed left at (592, 274)
Screenshot: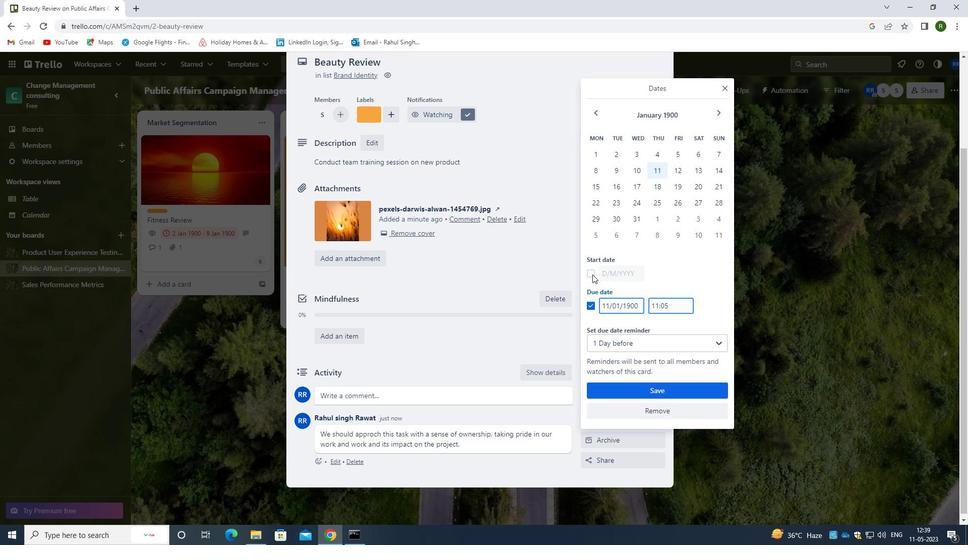 
Action: Mouse moved to (608, 270)
Screenshot: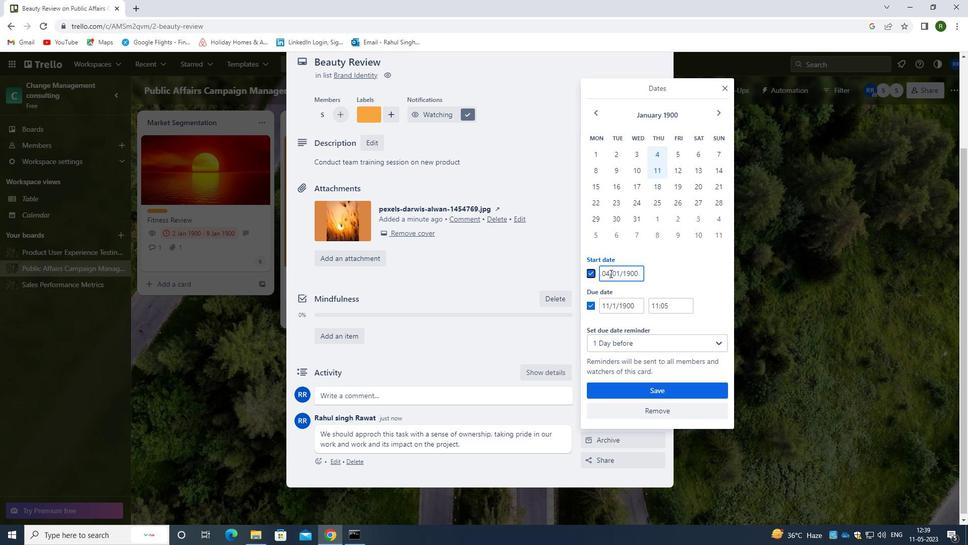 
Action: Mouse pressed left at (608, 270)
Screenshot: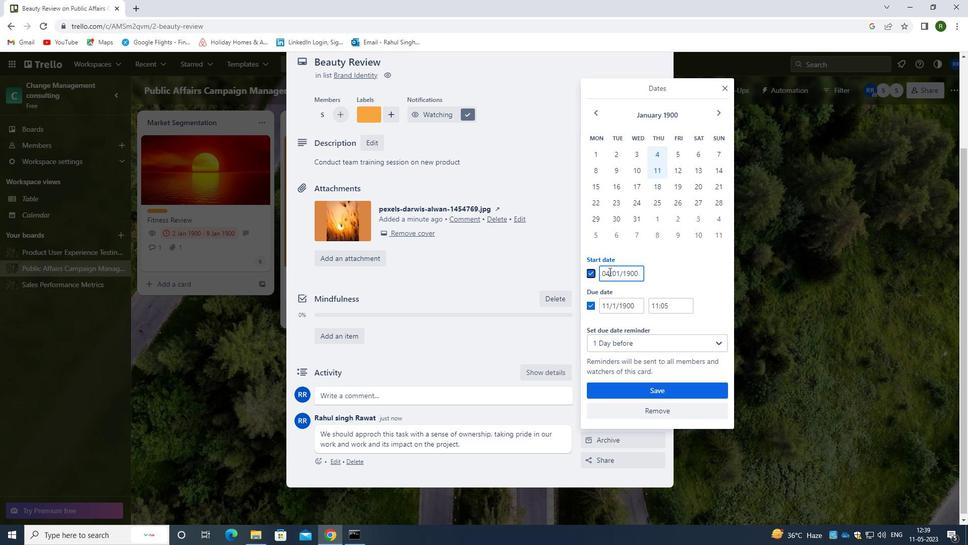 
Action: Mouse moved to (606, 275)
Screenshot: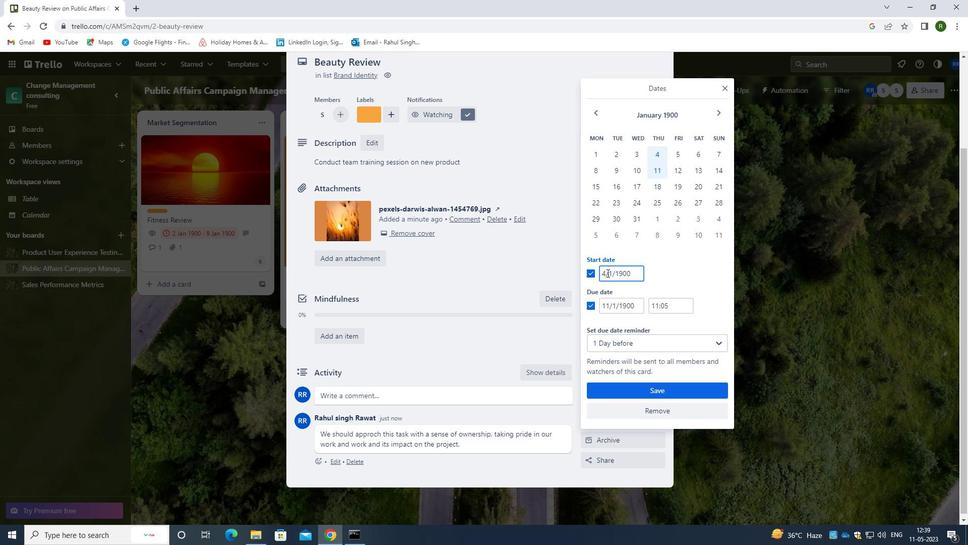 
Action: Key pressed <Key.left><Key.backspace>5
Screenshot: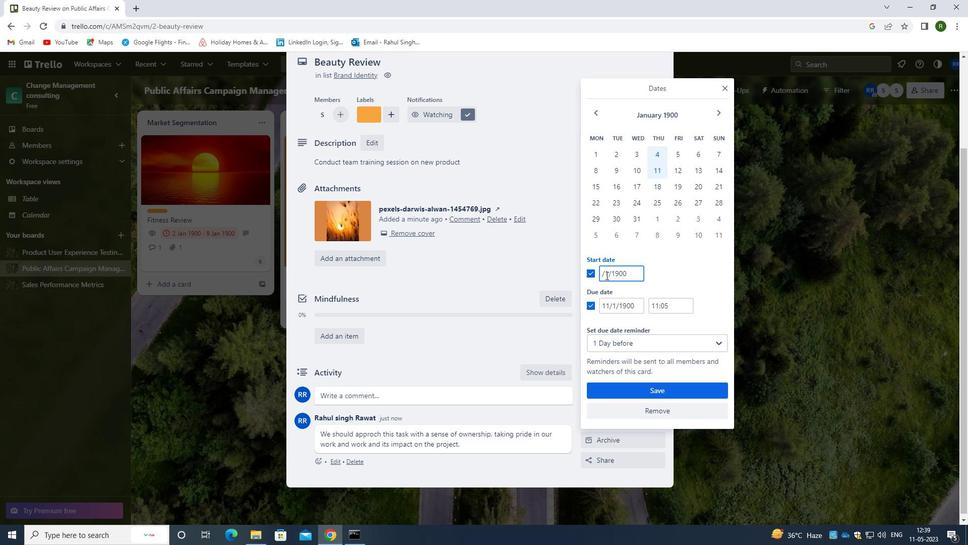 
Action: Mouse moved to (613, 306)
Screenshot: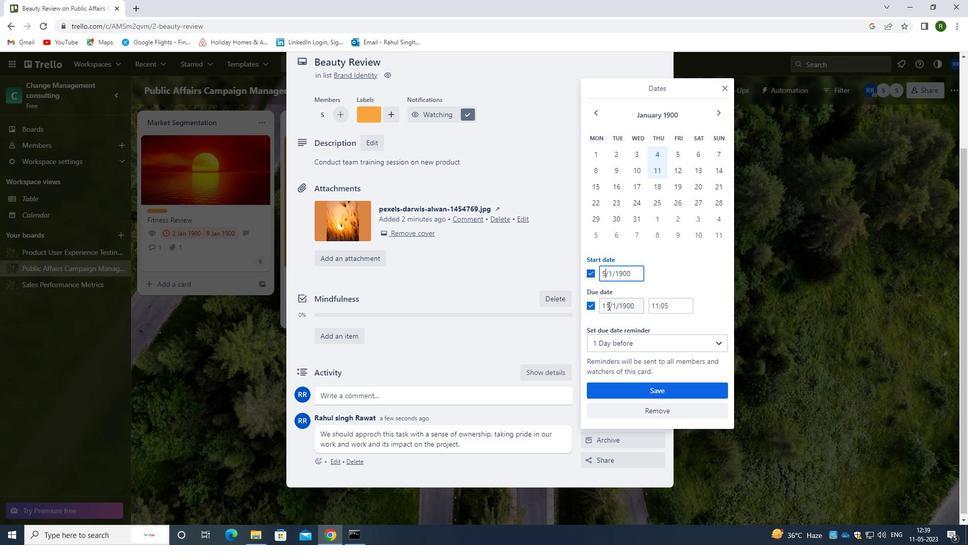 
Action: Mouse pressed left at (613, 306)
Screenshot: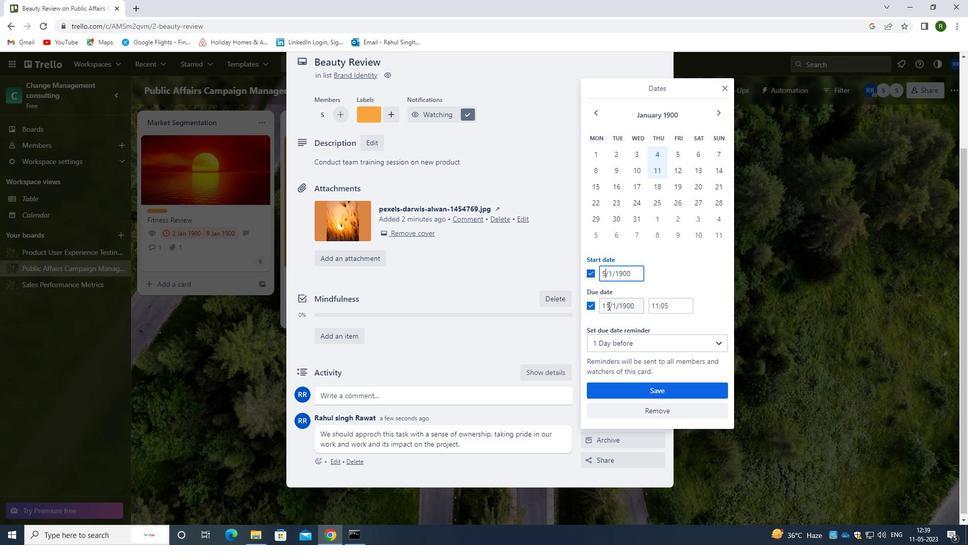
Action: Mouse moved to (610, 303)
Screenshot: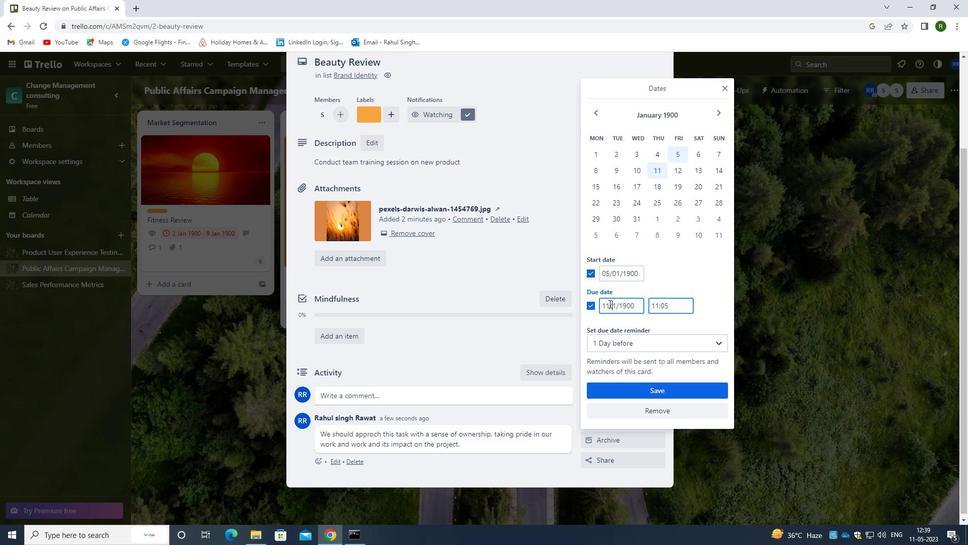 
Action: Mouse pressed left at (610, 303)
Screenshot: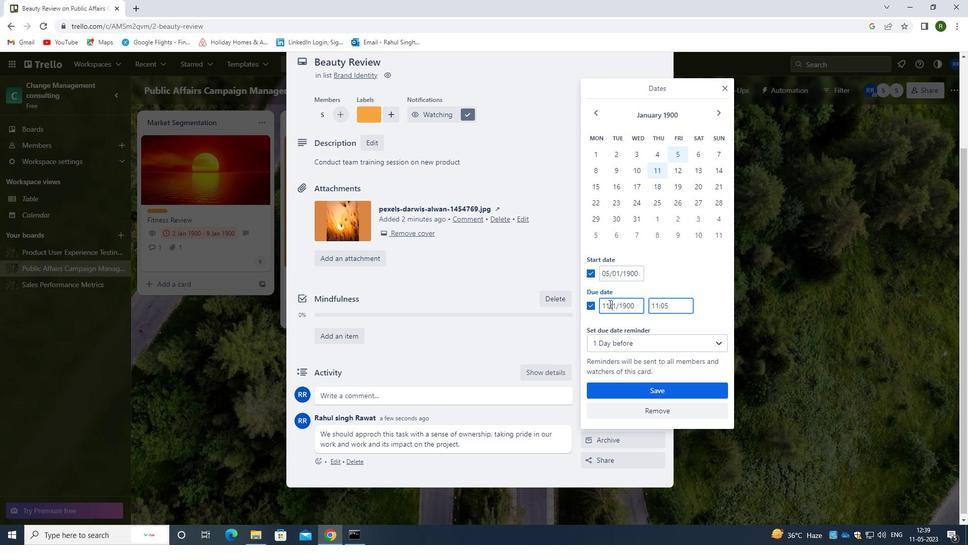 
Action: Mouse moved to (609, 308)
Screenshot: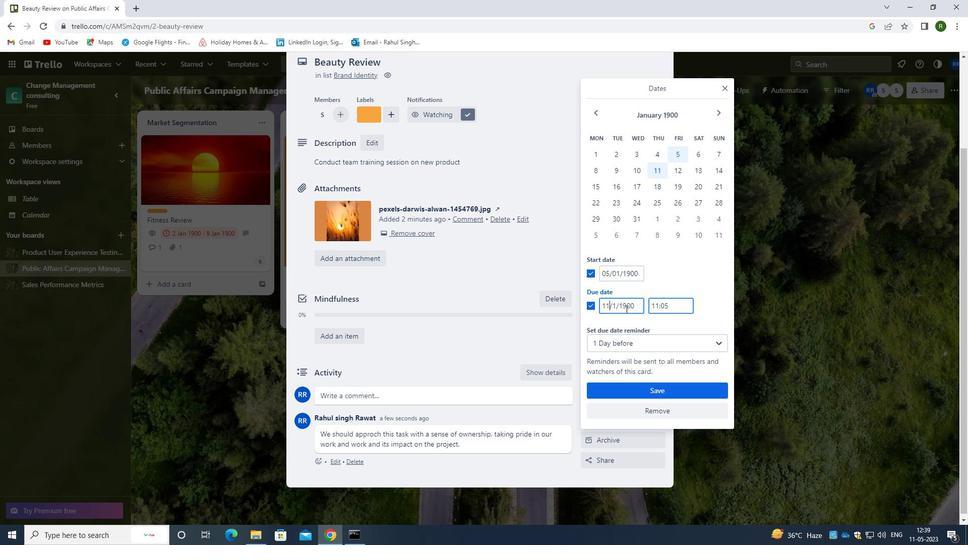 
Action: Key pressed <Key.backspace>2
Screenshot: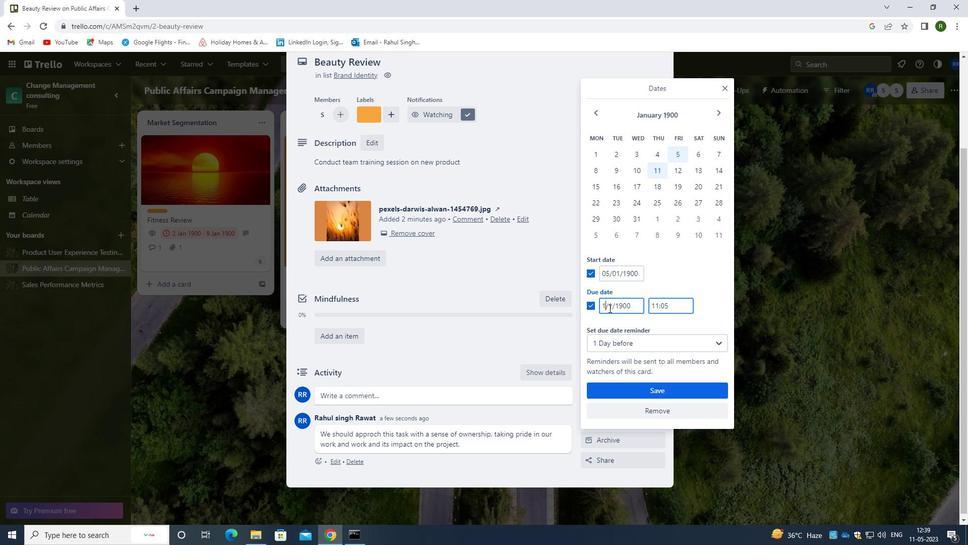 
Action: Mouse moved to (603, 329)
Screenshot: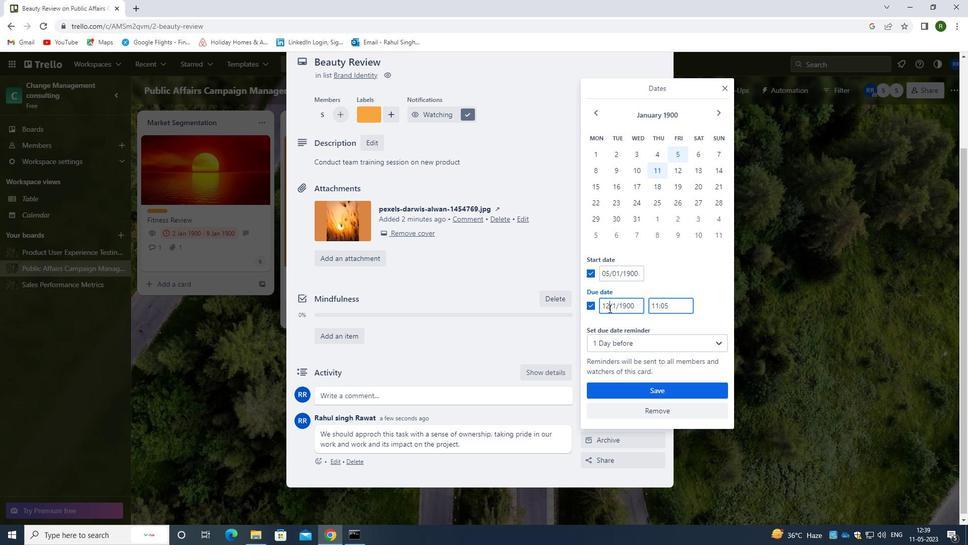
Action: Mouse scrolled (603, 328) with delta (0, 0)
Screenshot: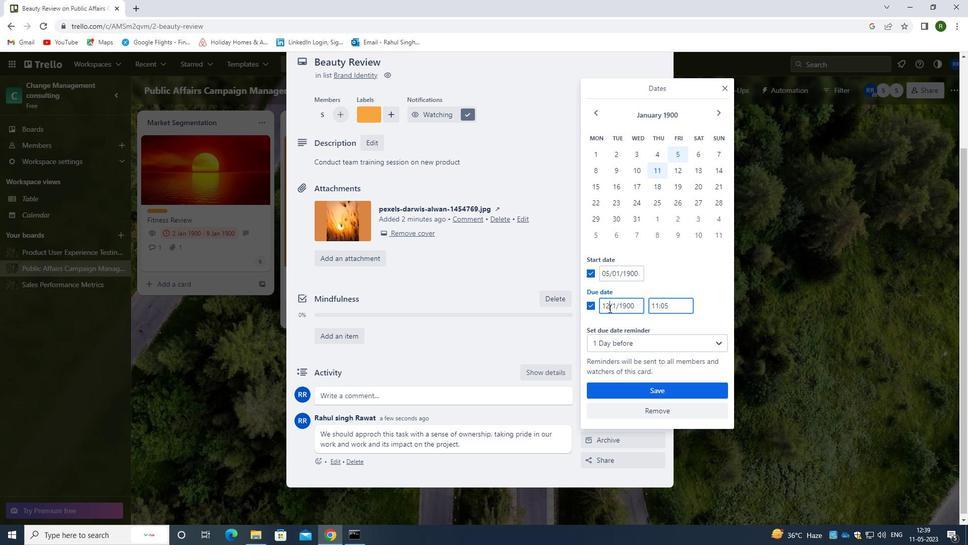 
Action: Mouse moved to (653, 393)
Screenshot: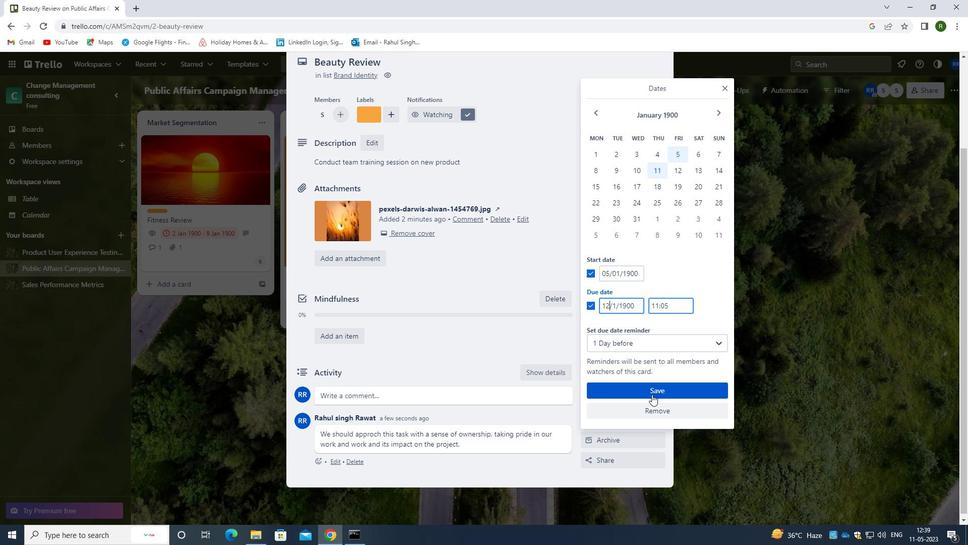 
Action: Mouse pressed left at (653, 393)
Screenshot: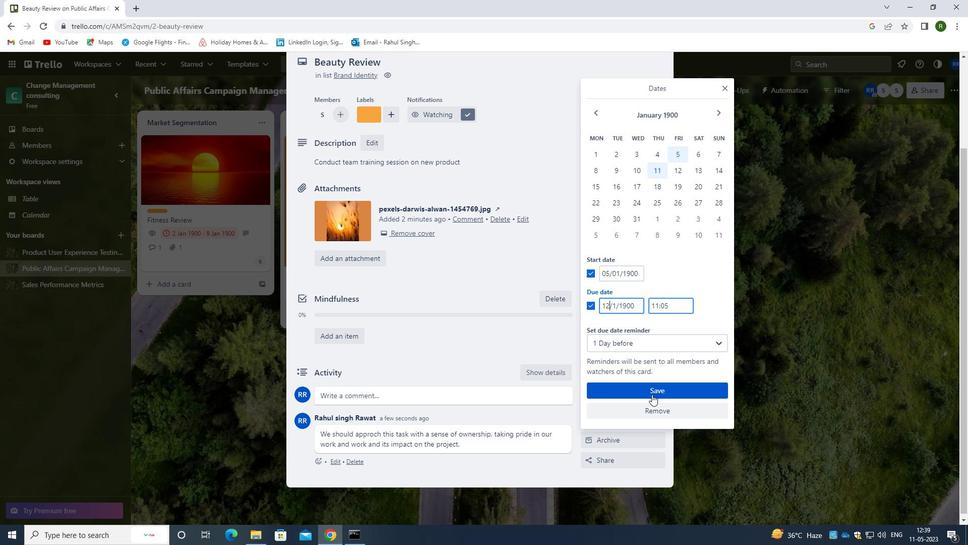 
Action: Mouse moved to (609, 307)
Screenshot: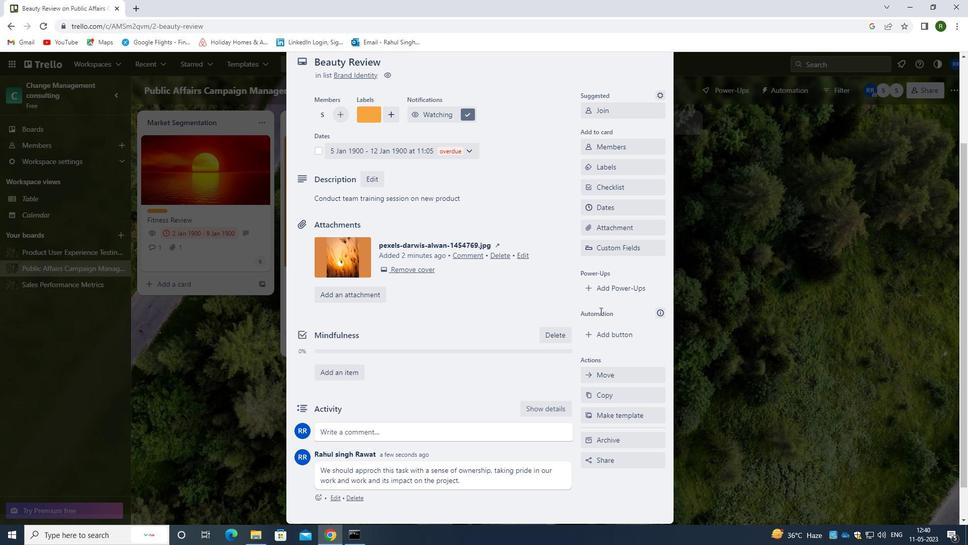 
Action: Mouse scrolled (609, 307) with delta (0, 0)
Screenshot: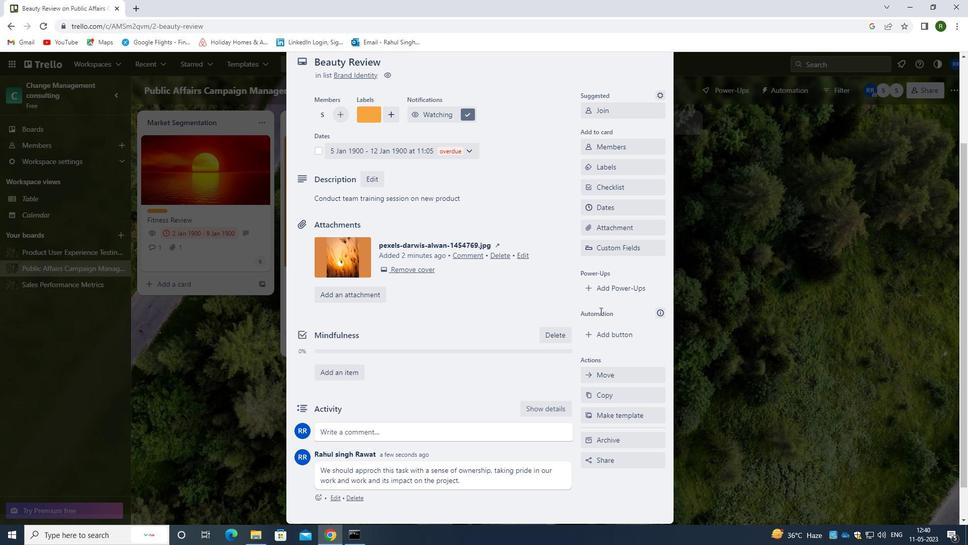 
Action: Mouse scrolled (609, 307) with delta (0, 0)
Screenshot: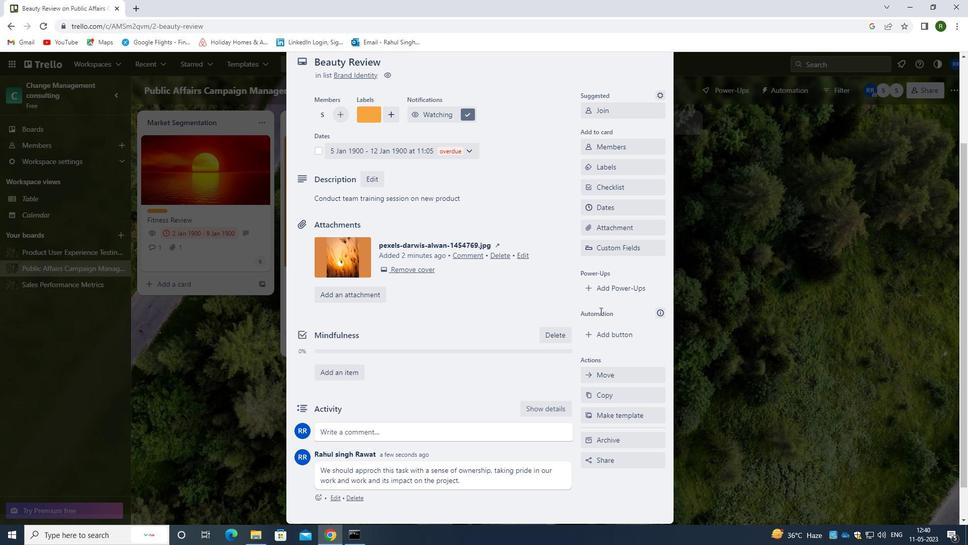 
Action: Mouse scrolled (609, 307) with delta (0, 0)
Screenshot: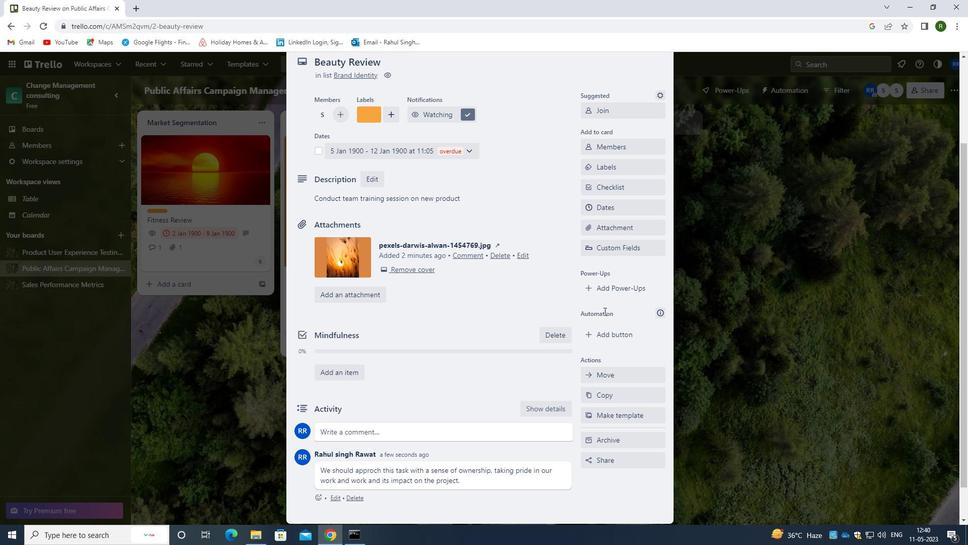 
Action: Mouse scrolled (609, 307) with delta (0, 0)
Screenshot: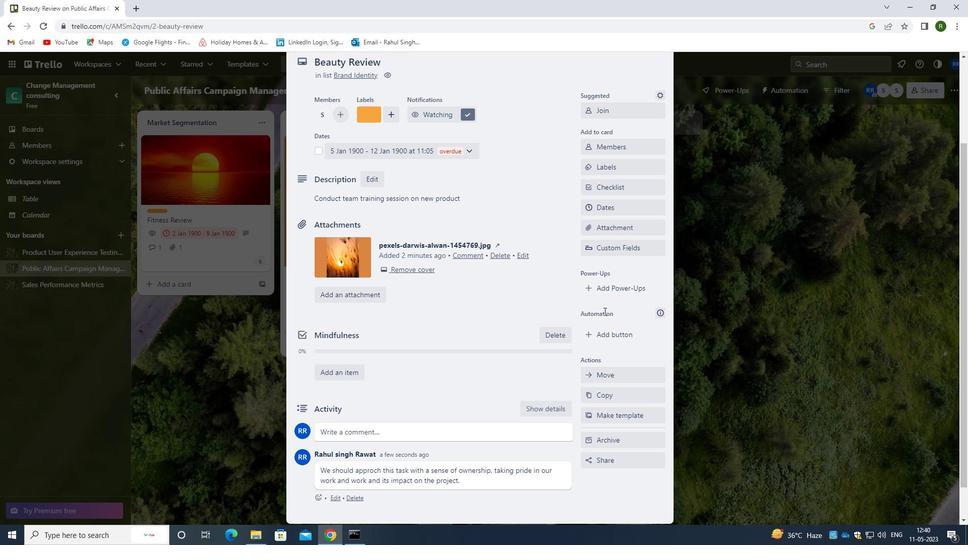 
Action: Mouse moved to (664, 91)
Screenshot: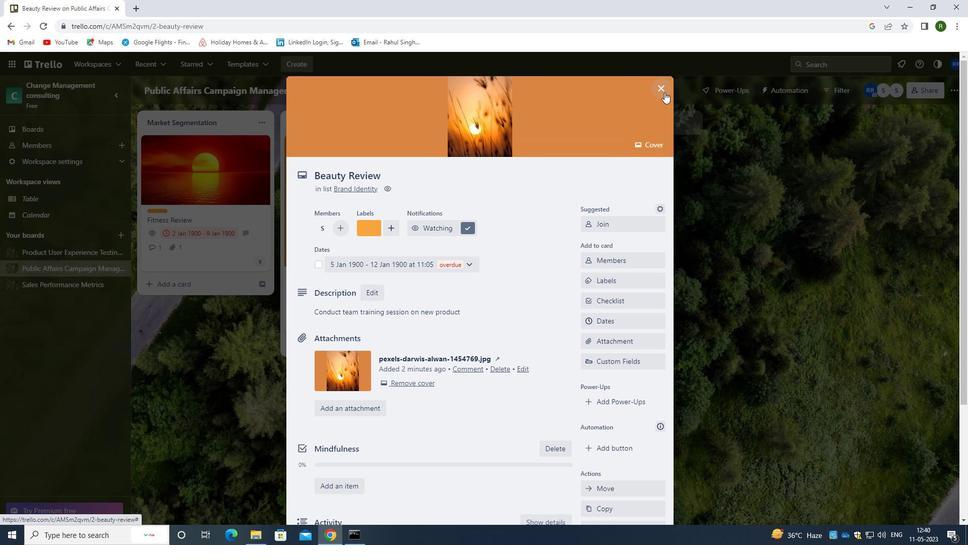 
Action: Mouse pressed left at (664, 91)
Screenshot: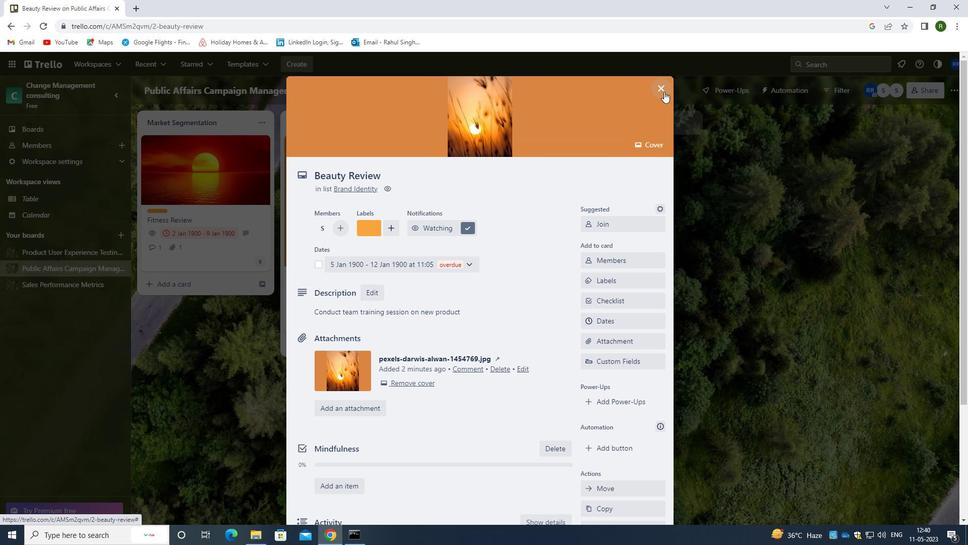 
